 Task: Look for properties excluding land leases.
Action: Mouse moved to (498, 216)
Screenshot: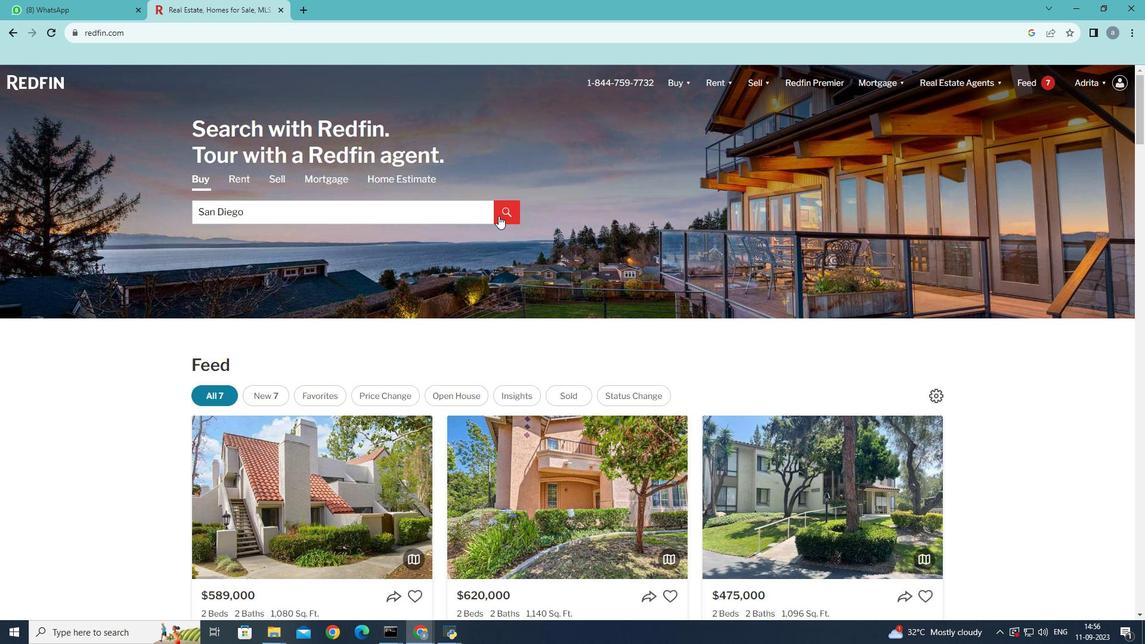 
Action: Mouse pressed left at (498, 216)
Screenshot: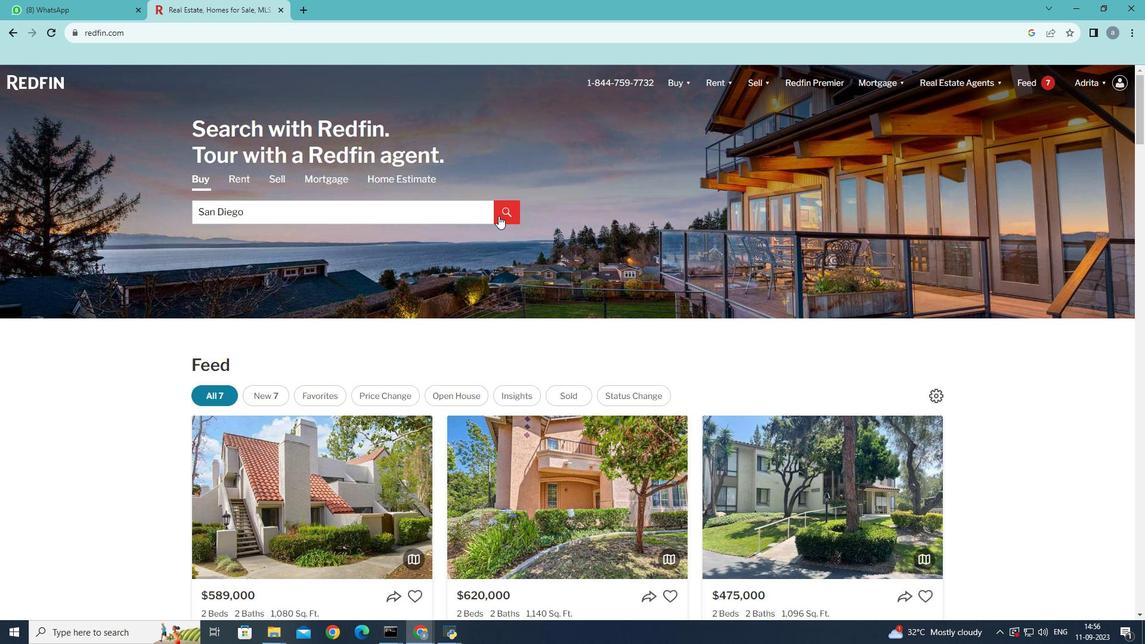 
Action: Mouse moved to (1041, 159)
Screenshot: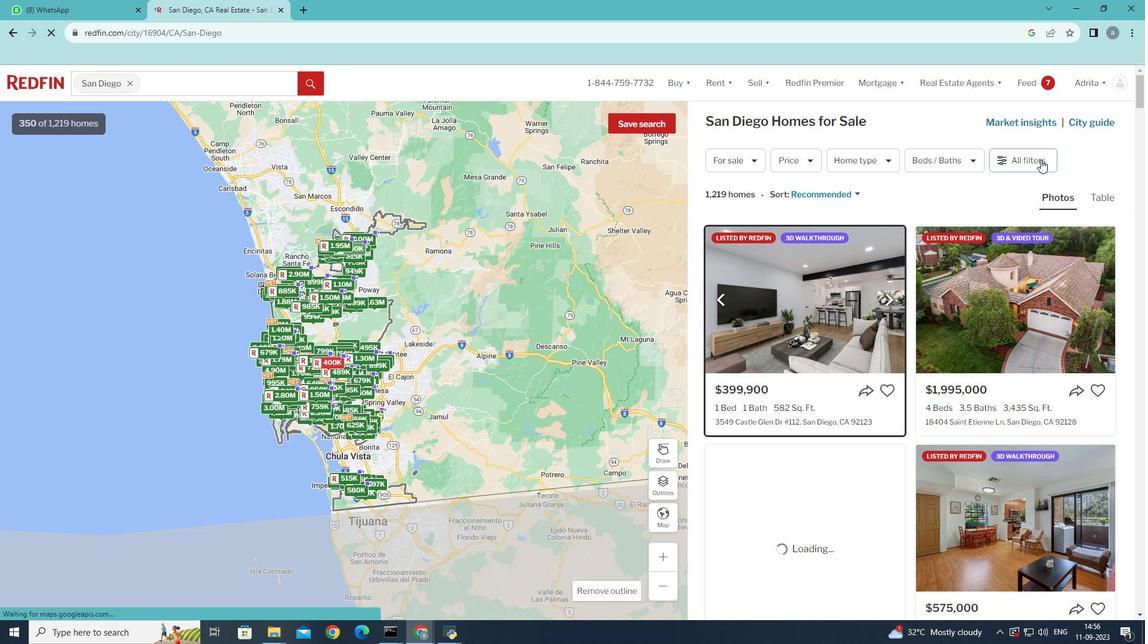 
Action: Mouse pressed left at (1041, 159)
Screenshot: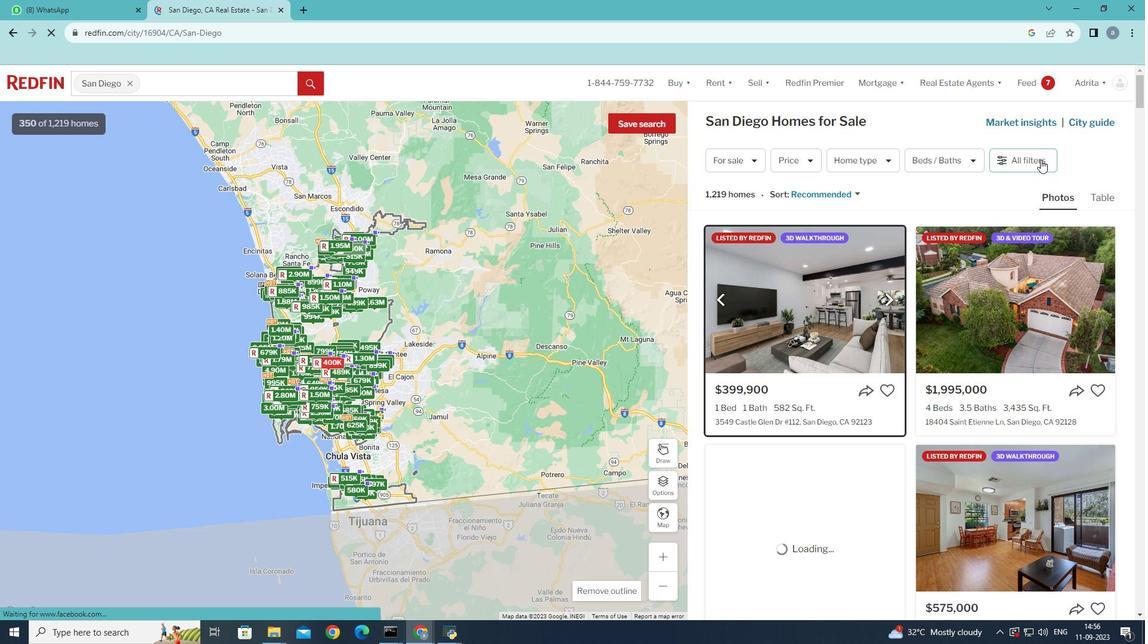 
Action: Mouse moved to (1016, 396)
Screenshot: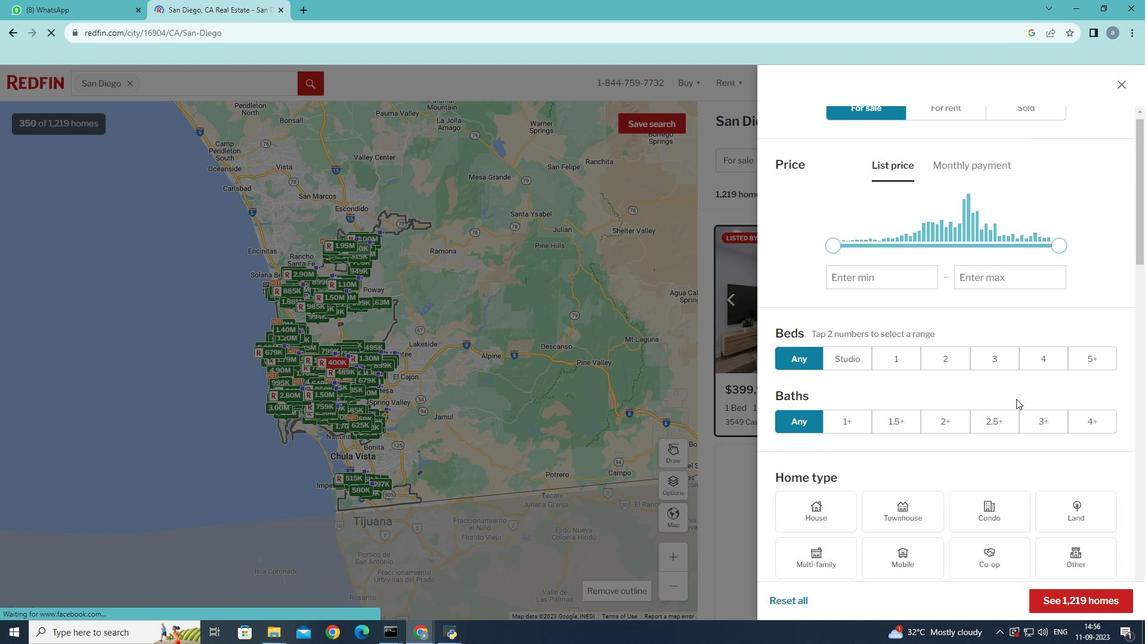 
Action: Mouse scrolled (1016, 395) with delta (0, 0)
Screenshot: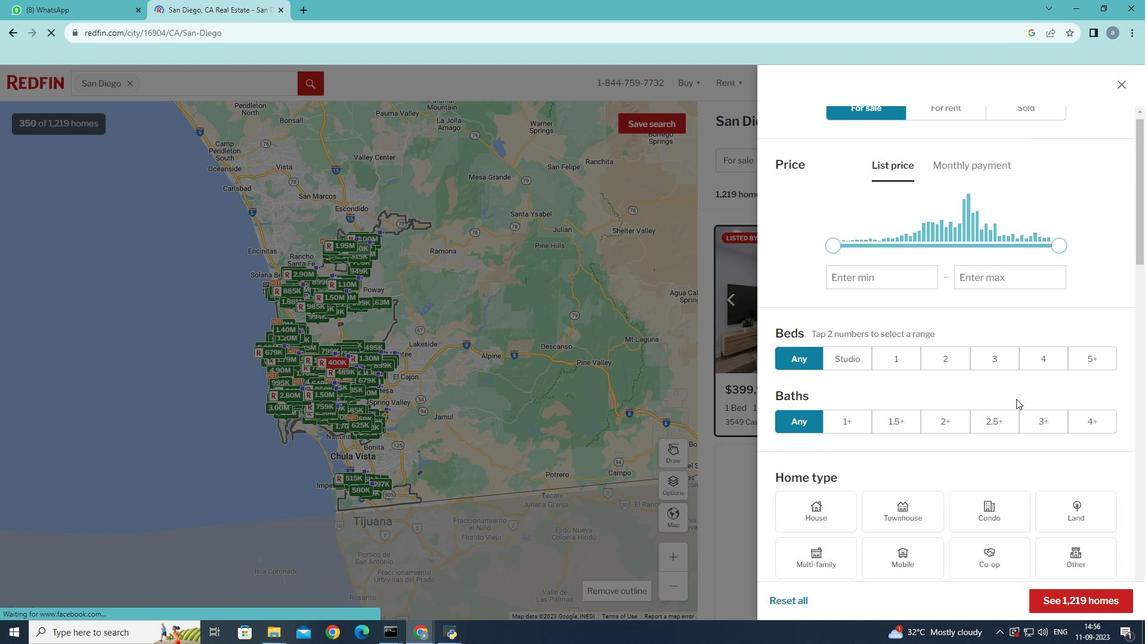 
Action: Mouse moved to (1016, 398)
Screenshot: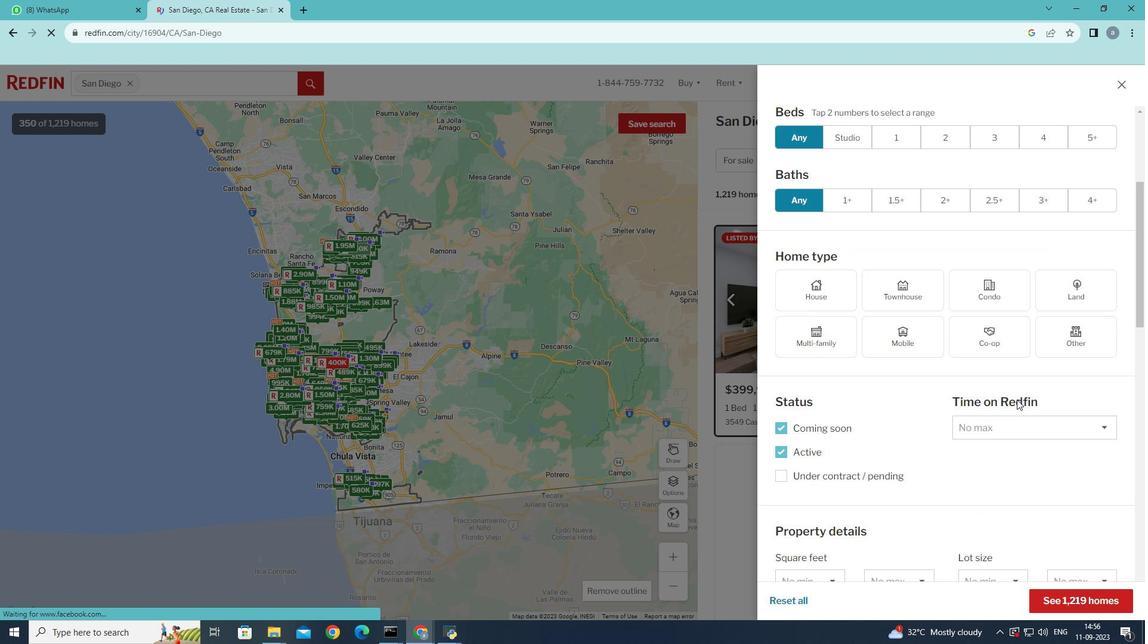 
Action: Mouse scrolled (1016, 398) with delta (0, 0)
Screenshot: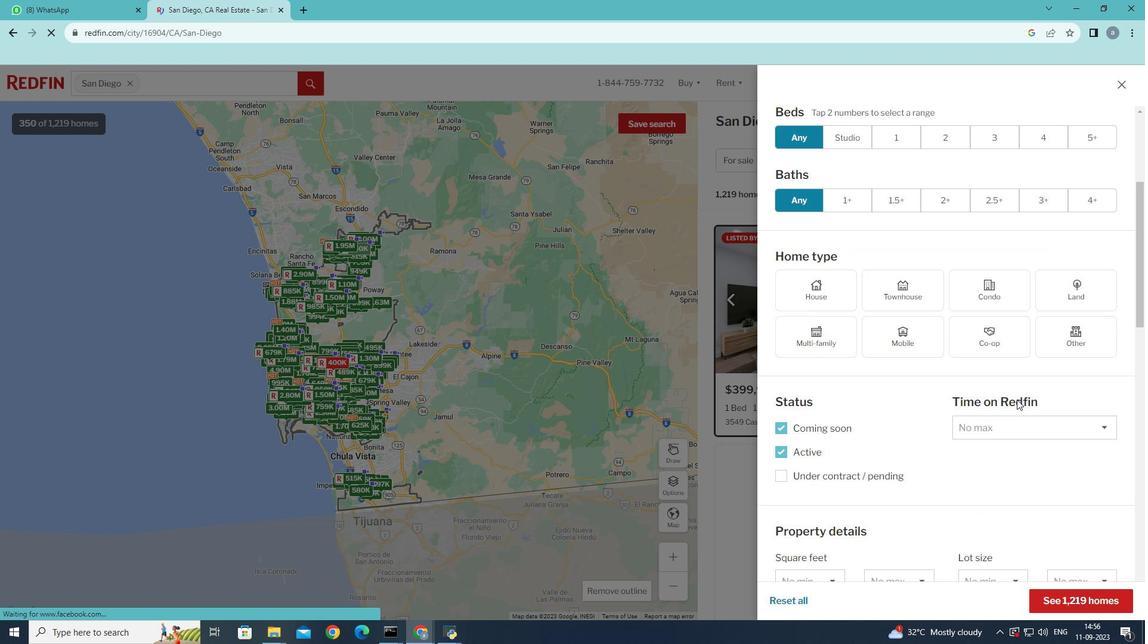 
Action: Mouse scrolled (1016, 398) with delta (0, 0)
Screenshot: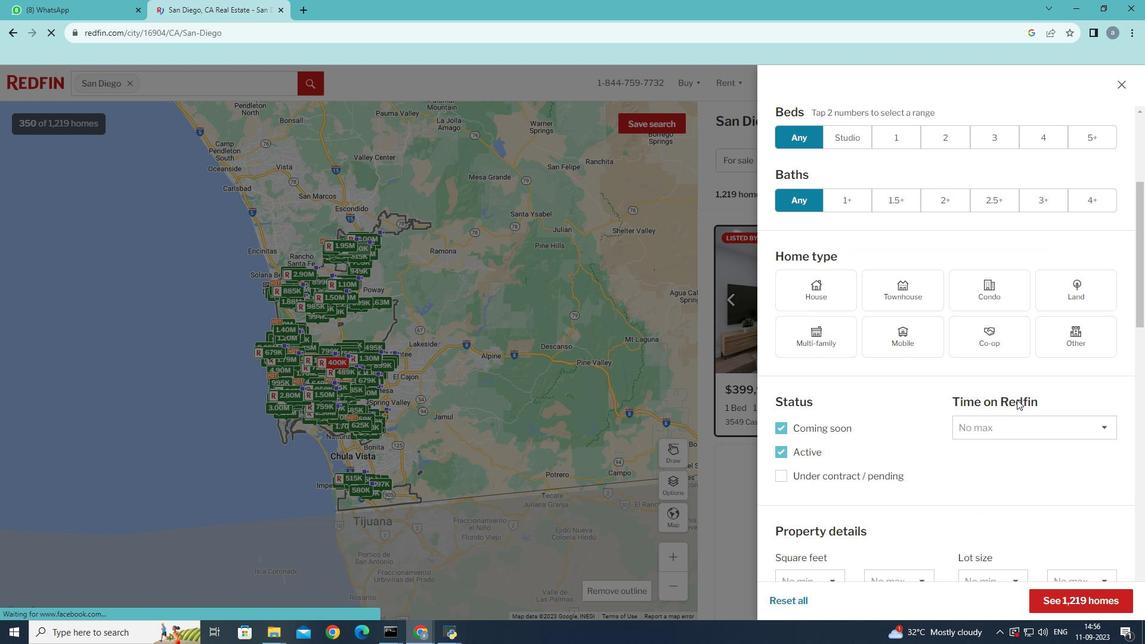 
Action: Mouse scrolled (1016, 398) with delta (0, 0)
Screenshot: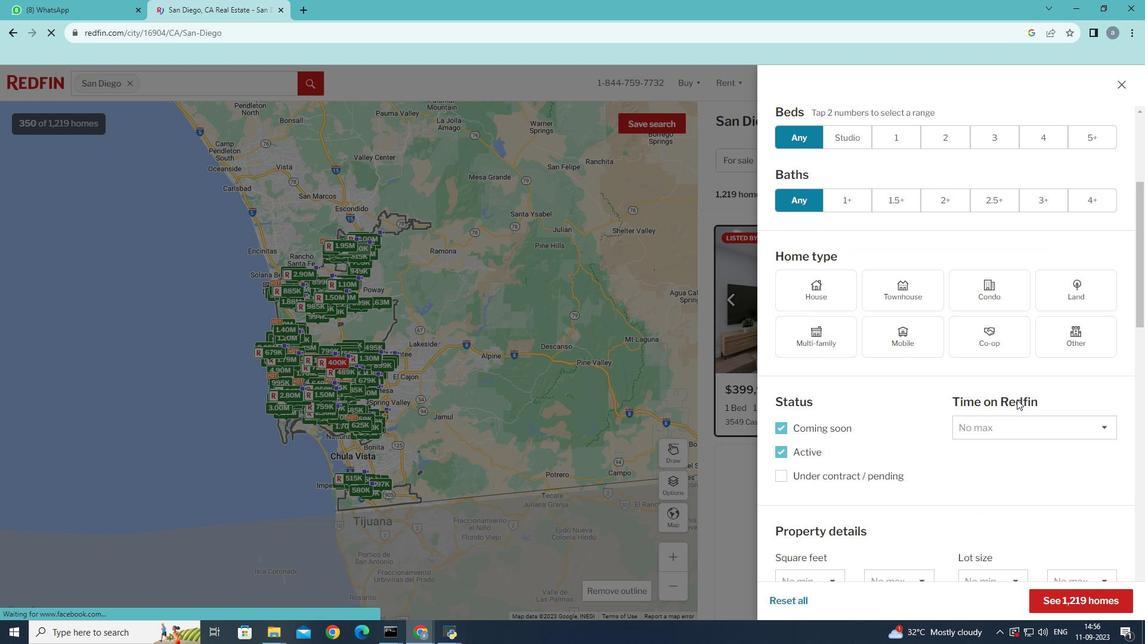 
Action: Mouse moved to (1018, 399)
Screenshot: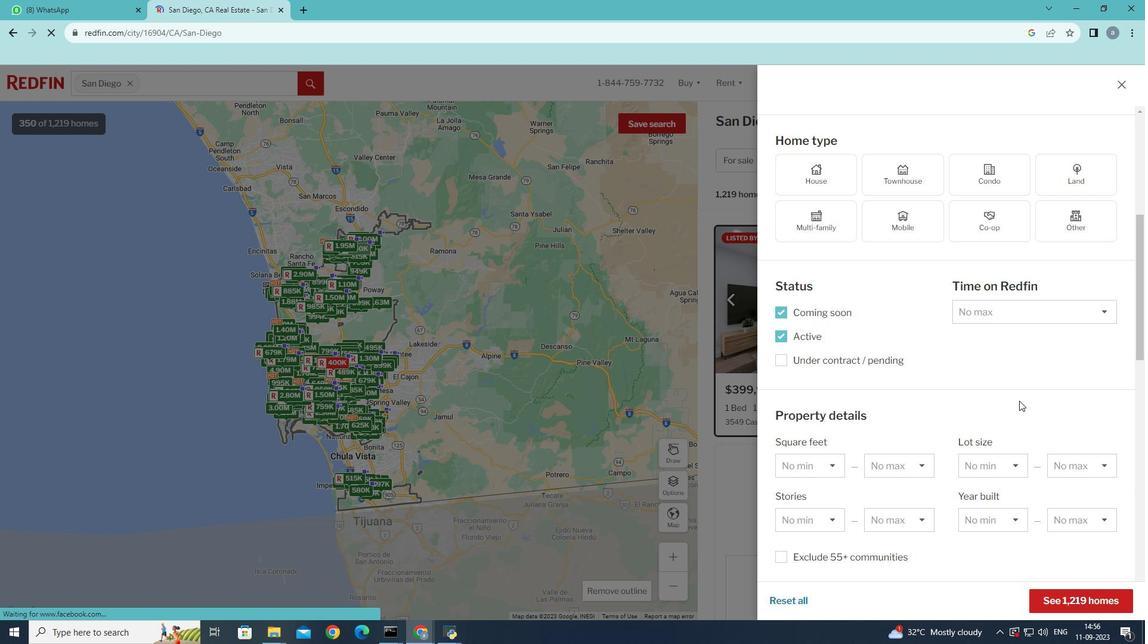 
Action: Mouse scrolled (1018, 399) with delta (0, 0)
Screenshot: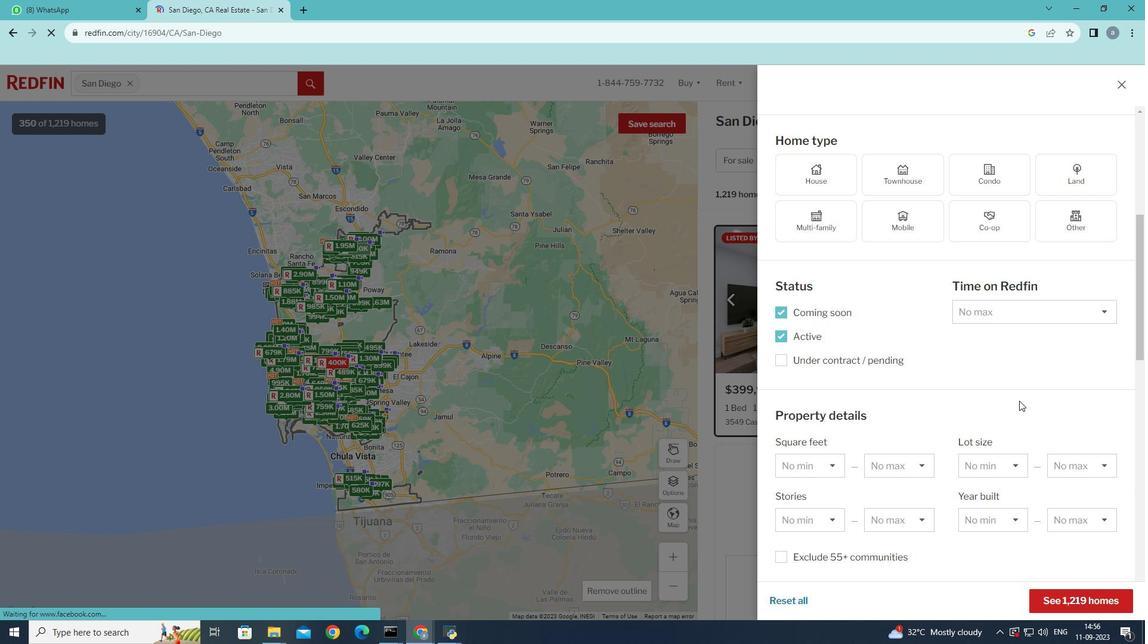 
Action: Mouse moved to (1018, 401)
Screenshot: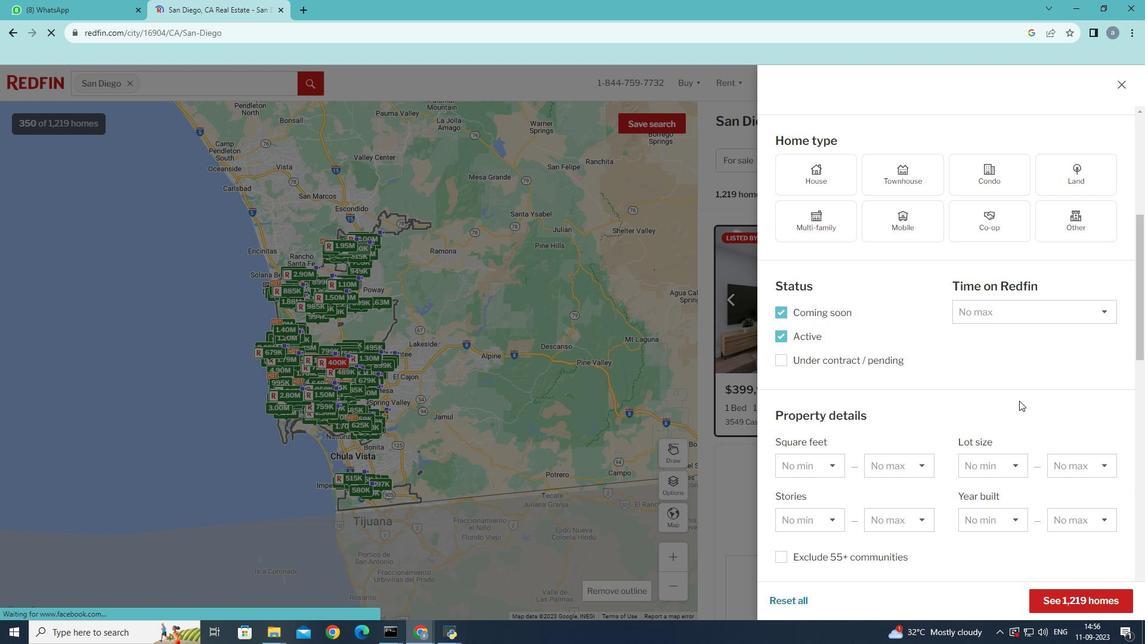 
Action: Mouse scrolled (1018, 400) with delta (0, 0)
Screenshot: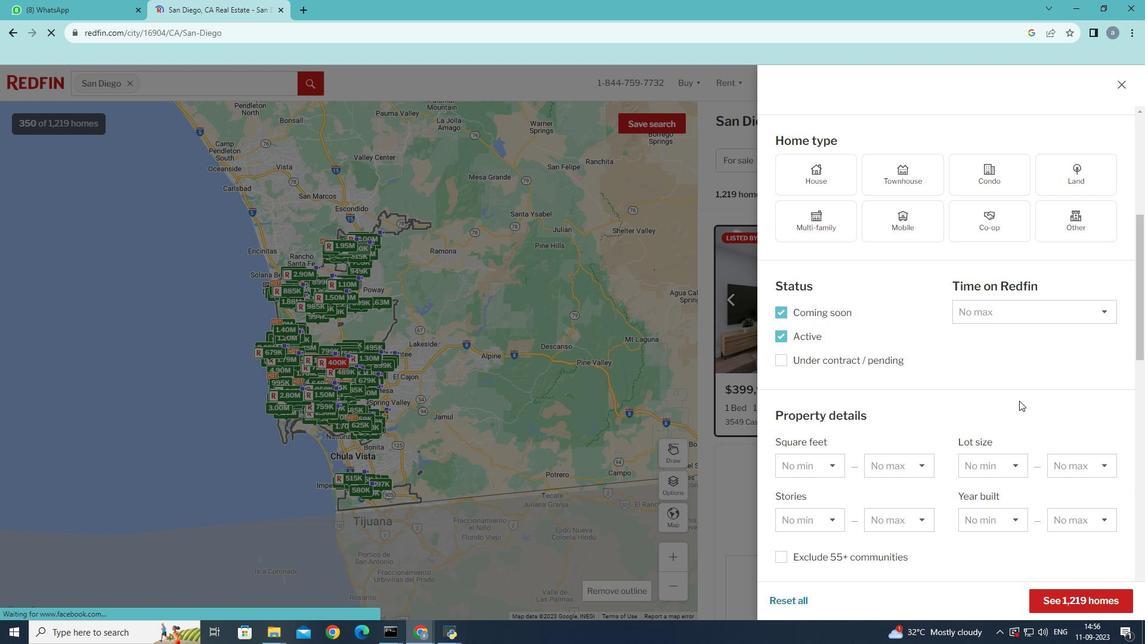 
Action: Mouse moved to (1019, 401)
Screenshot: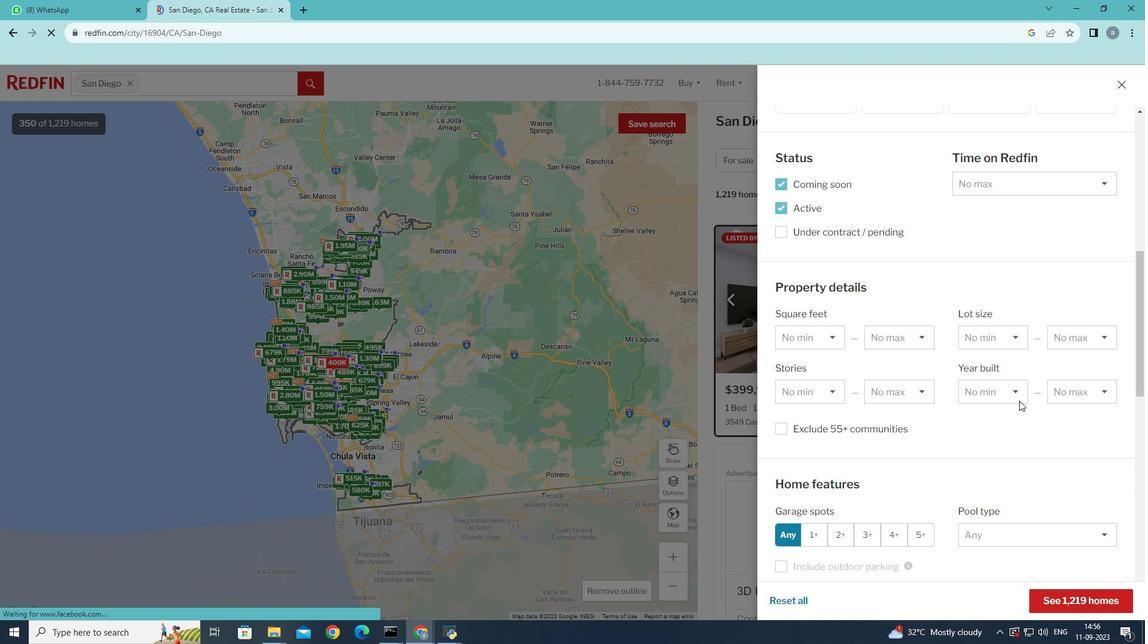 
Action: Mouse scrolled (1019, 400) with delta (0, 0)
Screenshot: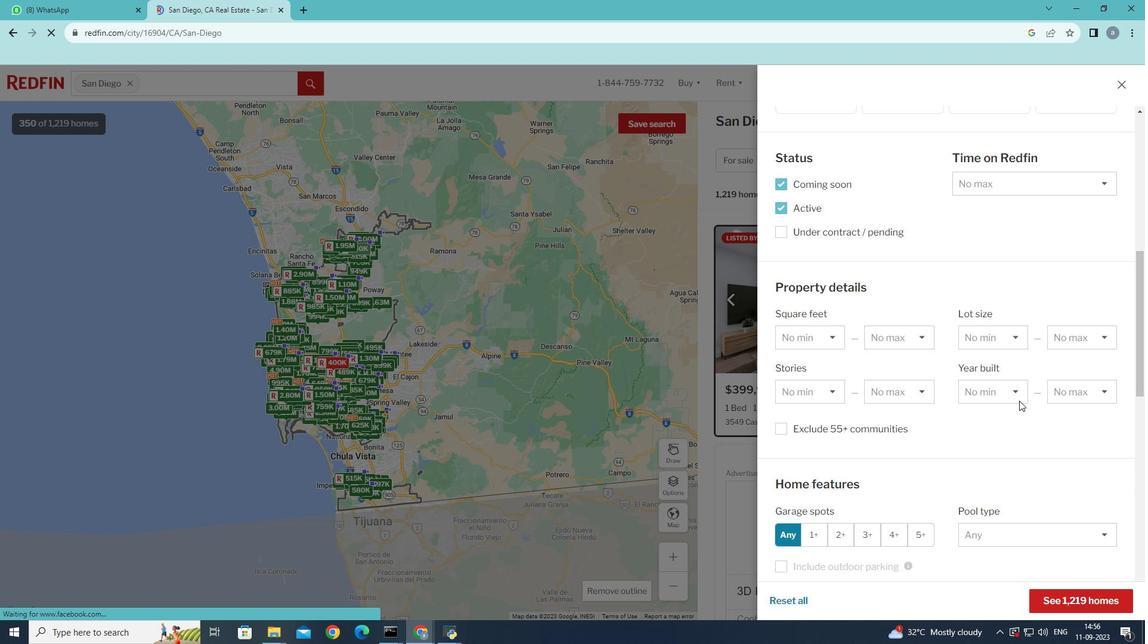 
Action: Mouse scrolled (1019, 400) with delta (0, 0)
Screenshot: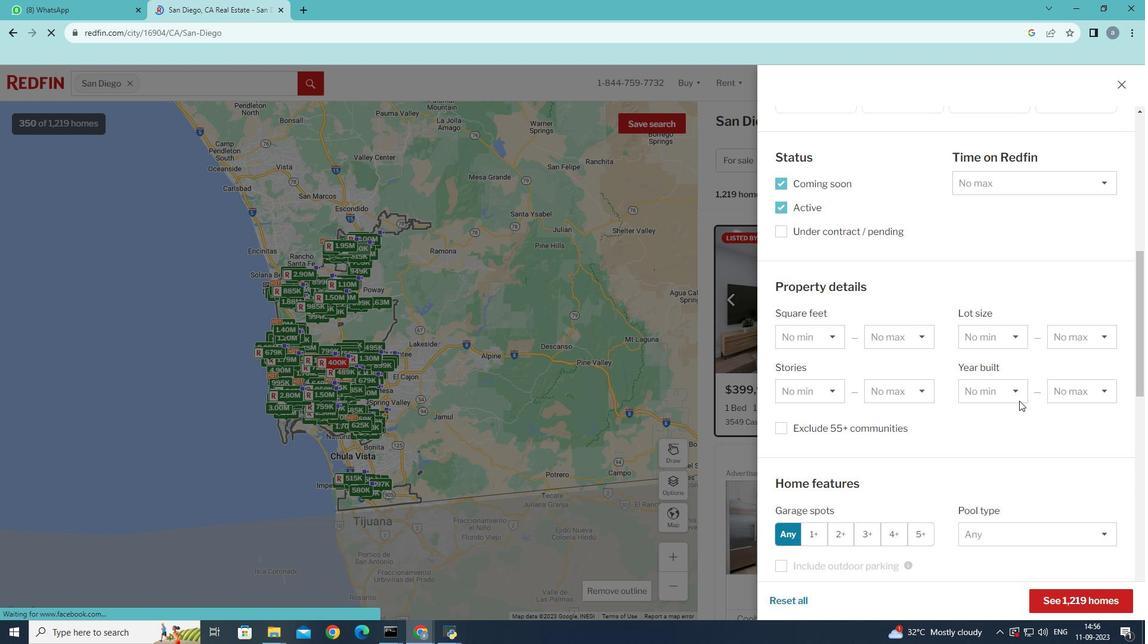 
Action: Mouse moved to (966, 451)
Screenshot: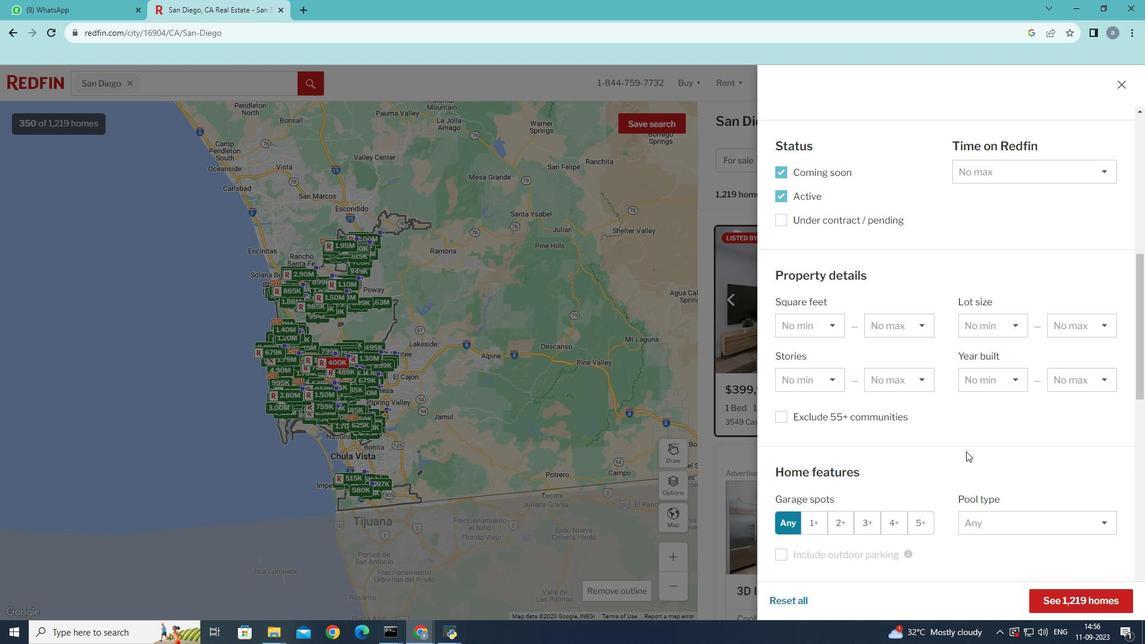 
Action: Mouse scrolled (966, 451) with delta (0, 0)
Screenshot: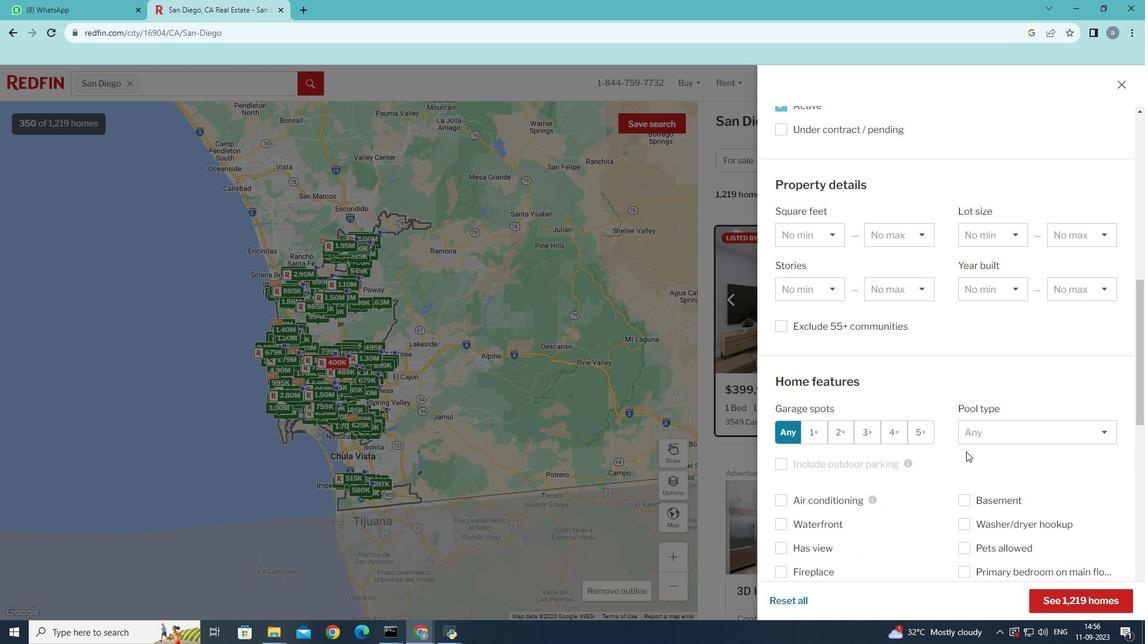 
Action: Mouse scrolled (966, 451) with delta (0, 0)
Screenshot: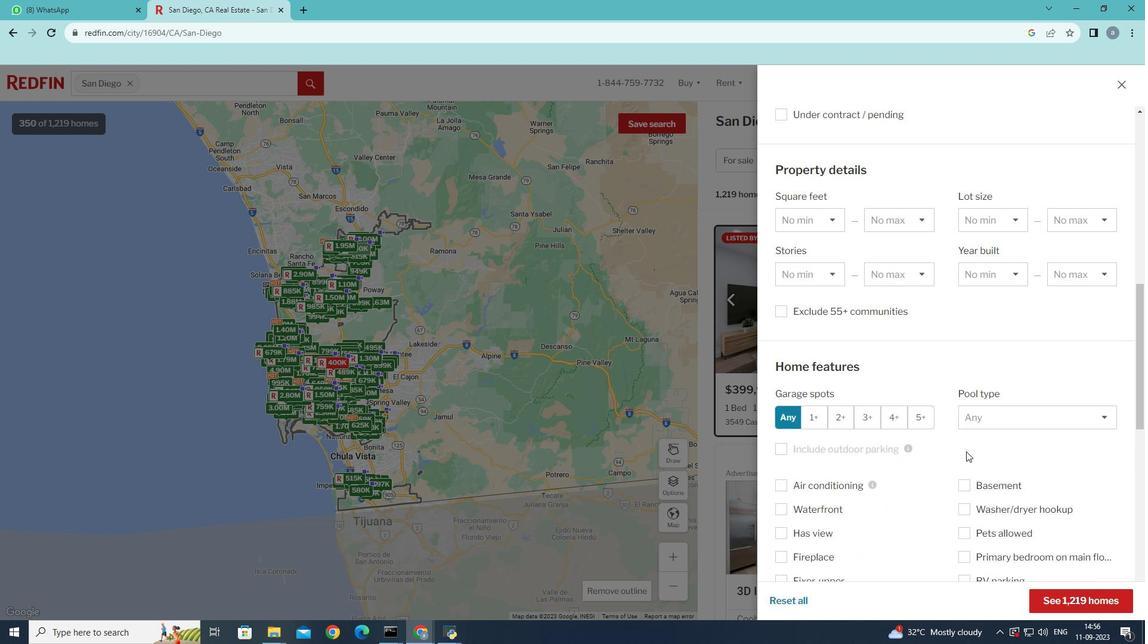 
Action: Mouse moved to (964, 452)
Screenshot: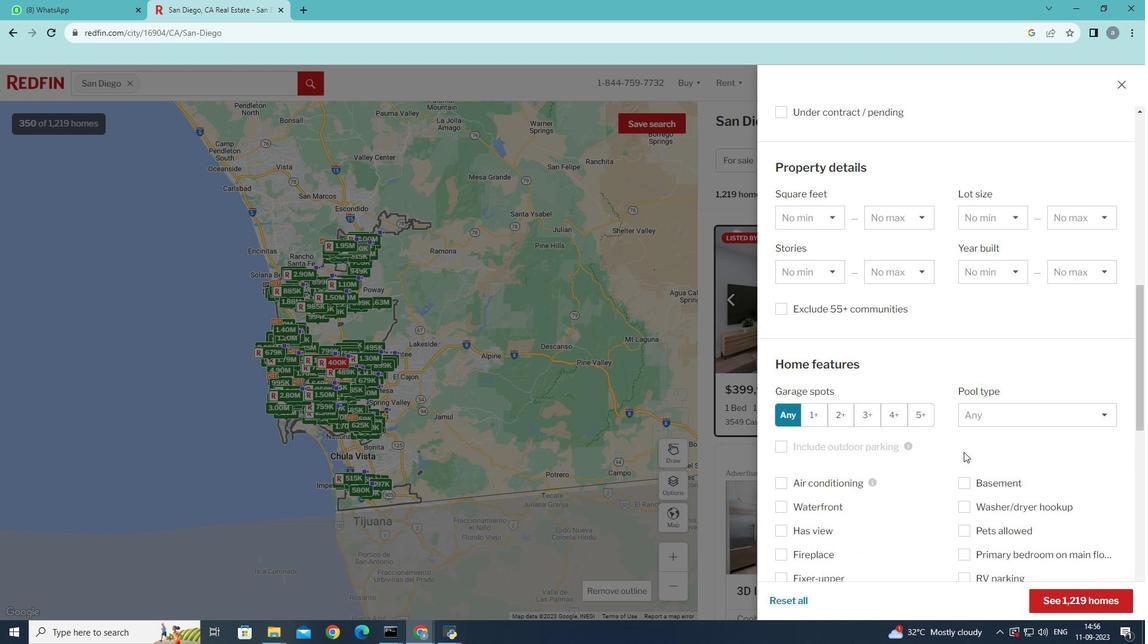 
Action: Mouse scrolled (964, 451) with delta (0, 0)
Screenshot: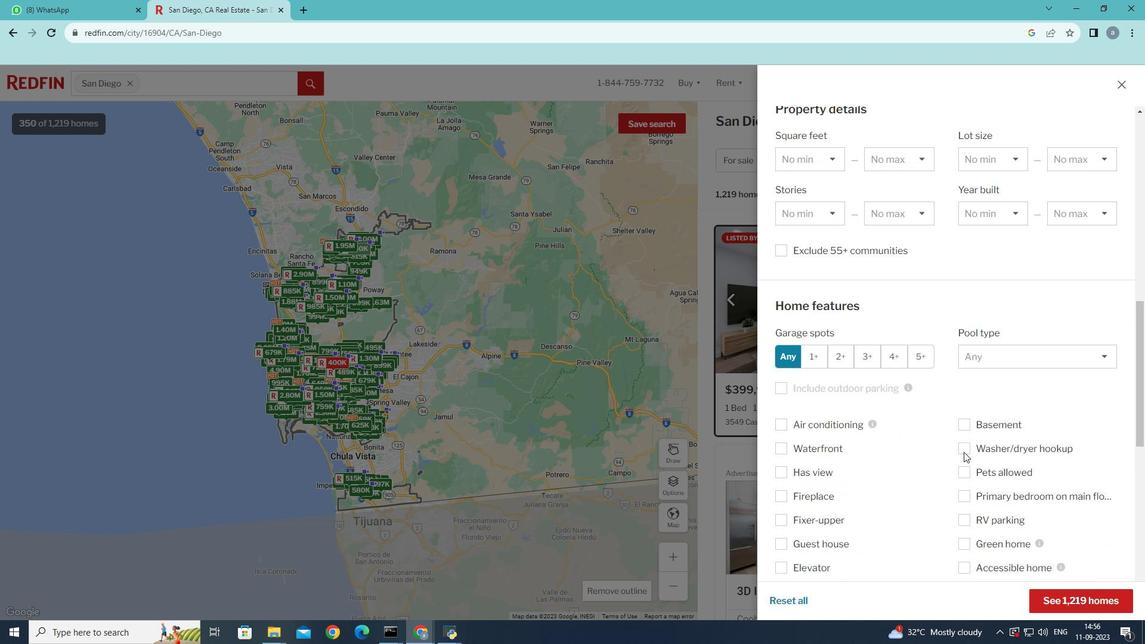 
Action: Mouse scrolled (964, 451) with delta (0, 0)
Screenshot: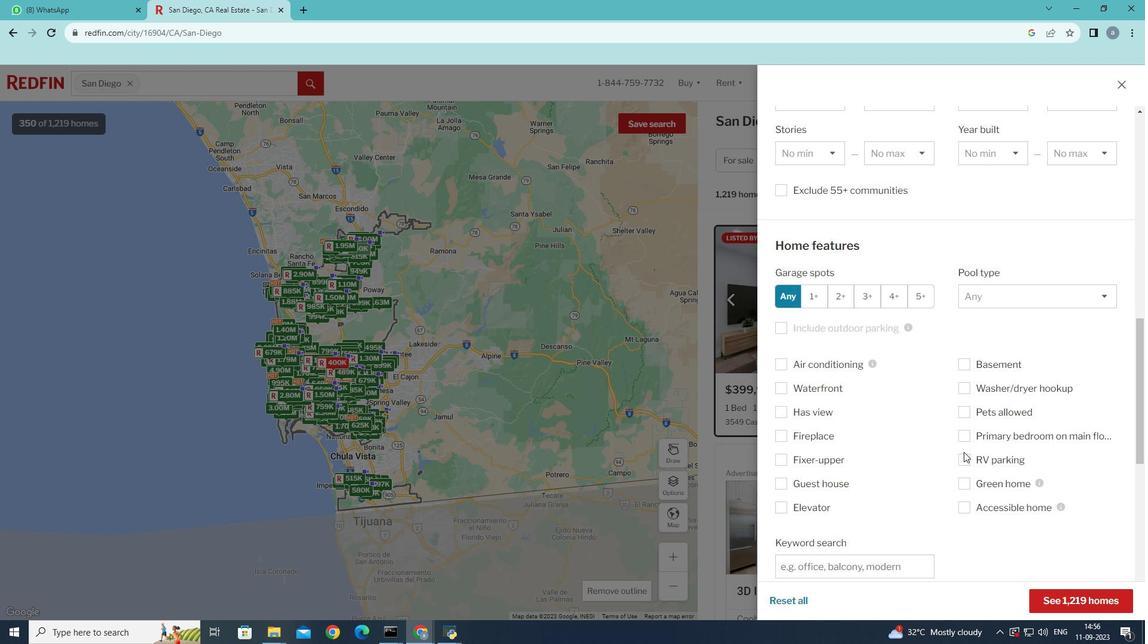 
Action: Mouse scrolled (964, 452) with delta (0, 0)
Screenshot: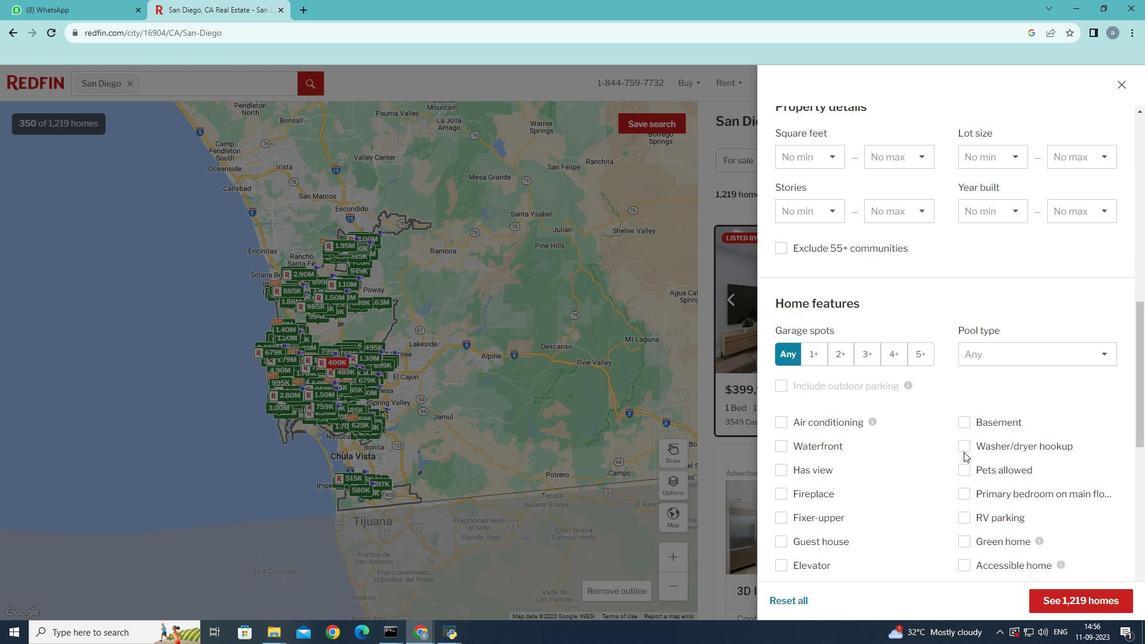 
Action: Mouse scrolled (964, 451) with delta (0, 0)
Screenshot: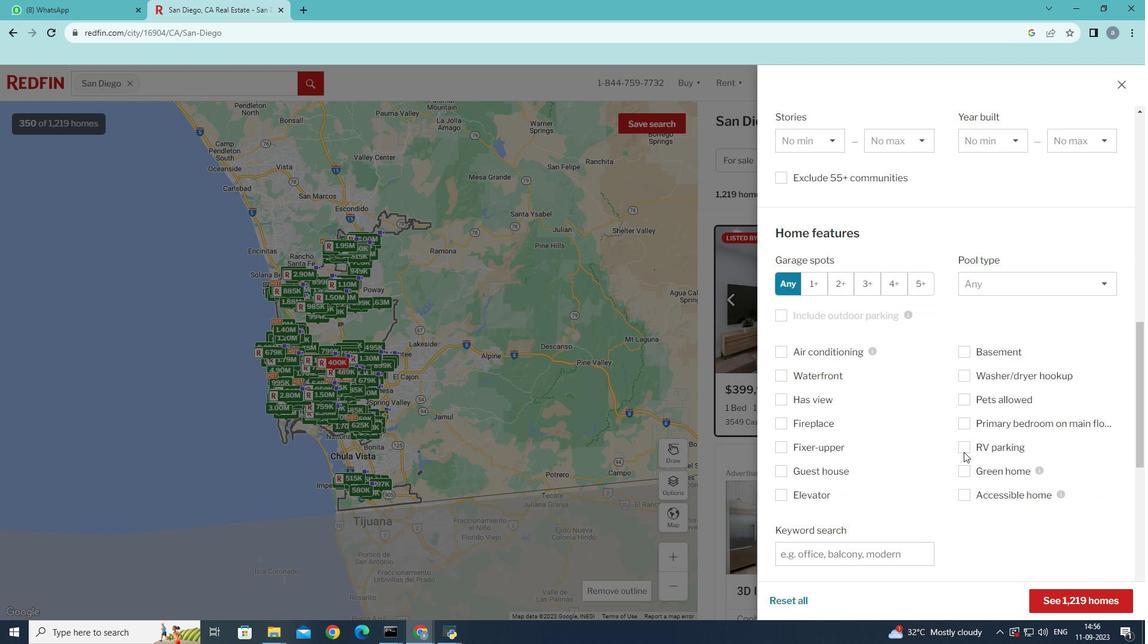 
Action: Mouse scrolled (964, 451) with delta (0, 0)
Screenshot: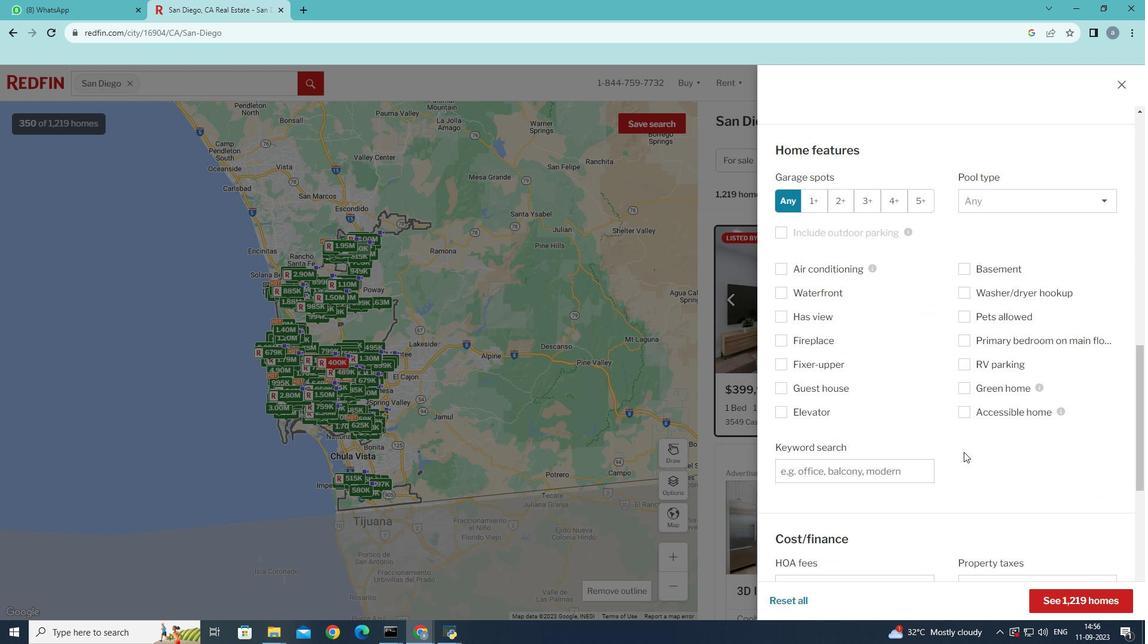 
Action: Mouse scrolled (964, 451) with delta (0, 0)
Screenshot: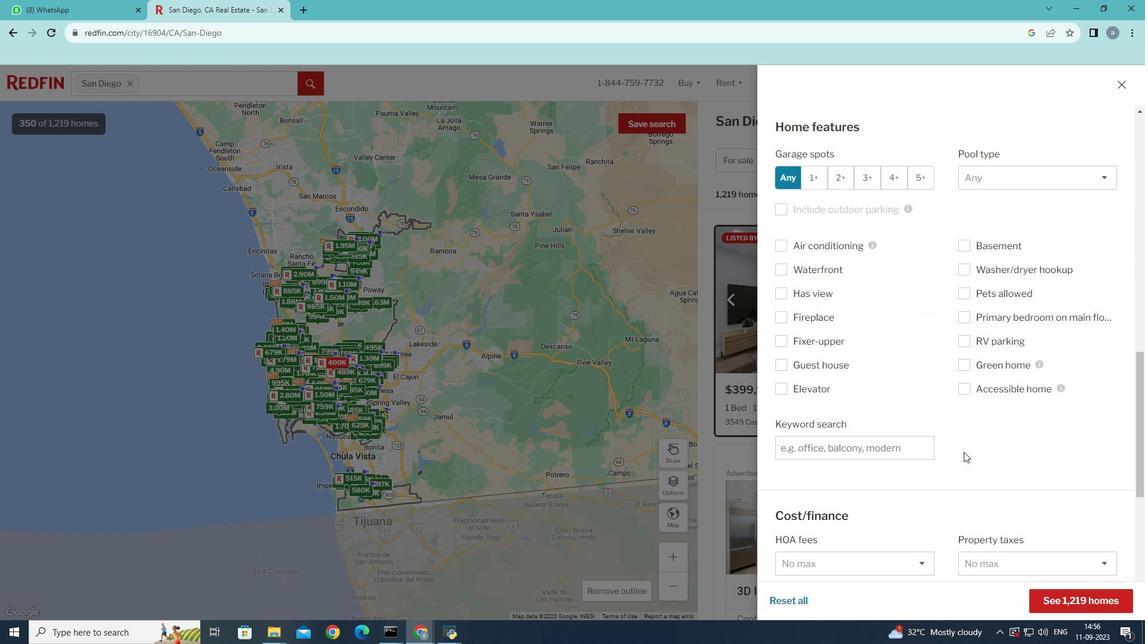 
Action: Mouse scrolled (964, 452) with delta (0, 0)
Screenshot: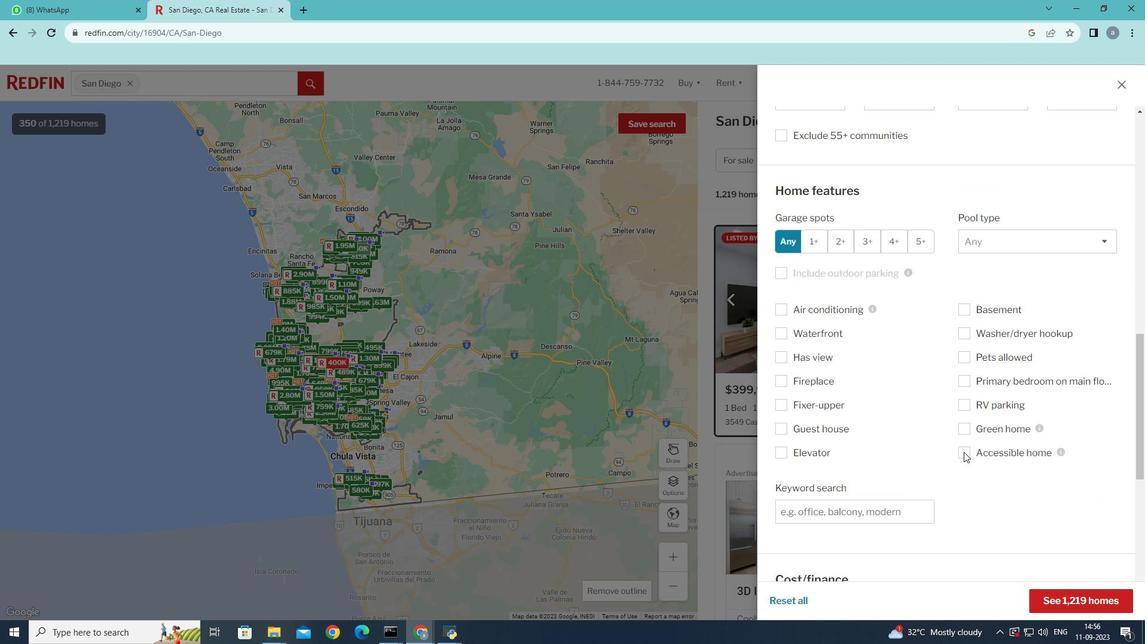 
Action: Mouse scrolled (964, 452) with delta (0, 0)
Screenshot: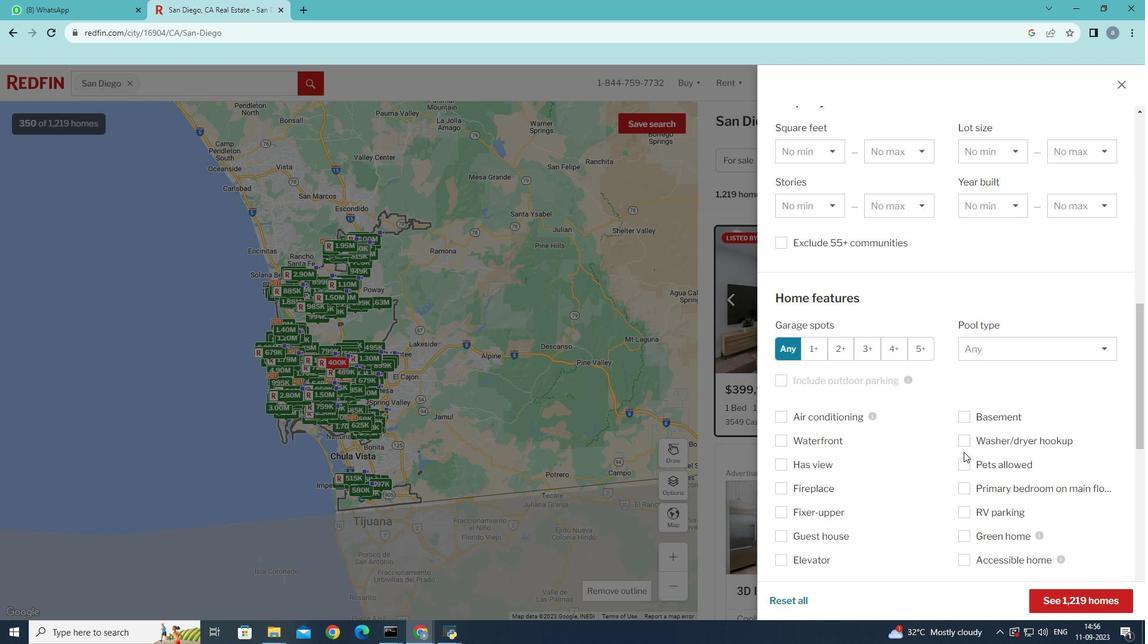 
Action: Mouse scrolled (964, 452) with delta (0, 0)
Screenshot: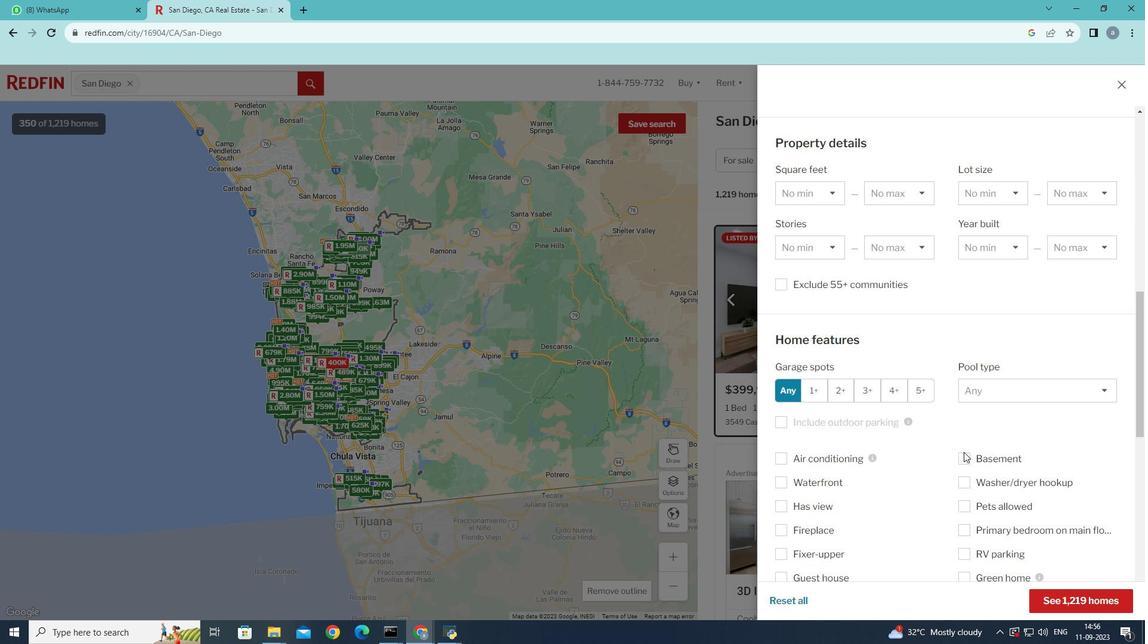 
Action: Mouse scrolled (964, 452) with delta (0, 0)
Screenshot: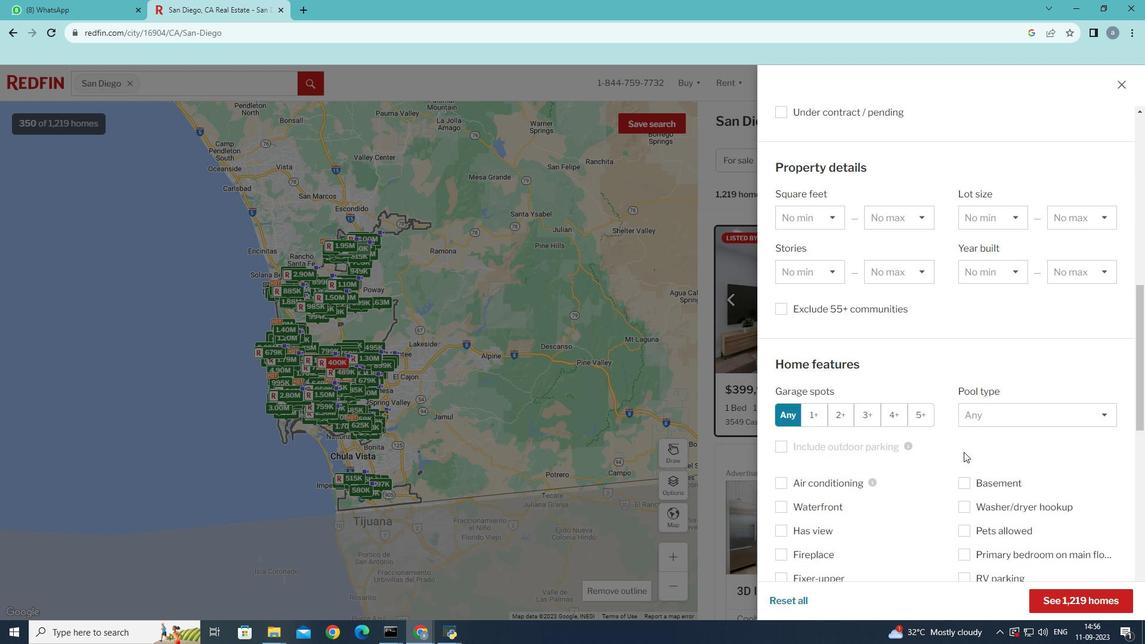 
Action: Mouse scrolled (964, 452) with delta (0, 0)
Screenshot: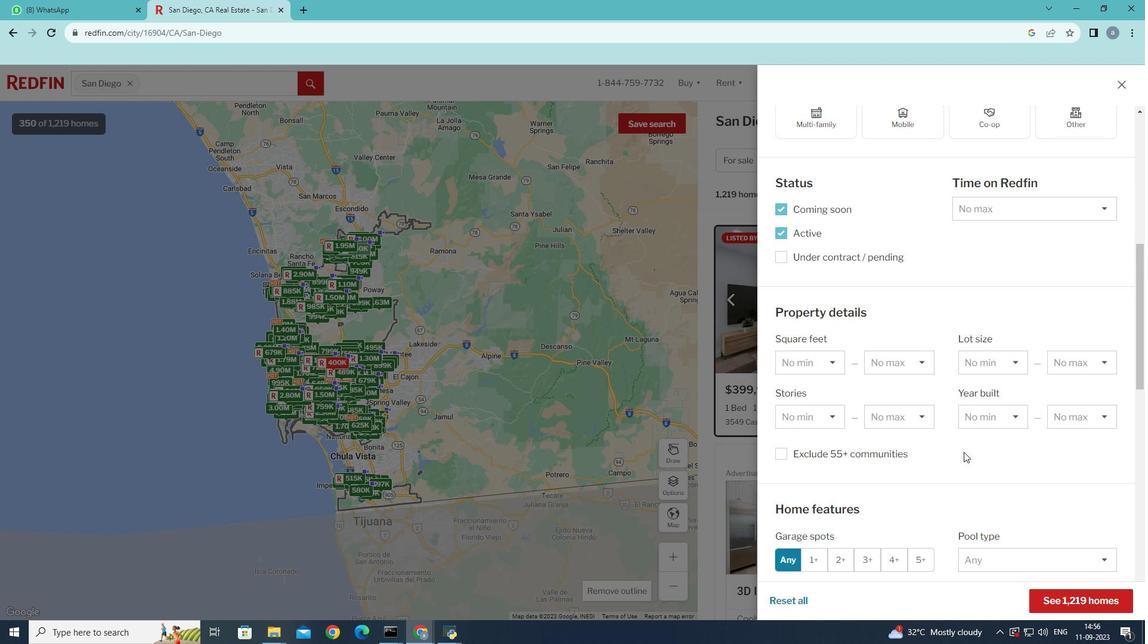 
Action: Mouse scrolled (964, 452) with delta (0, 0)
Screenshot: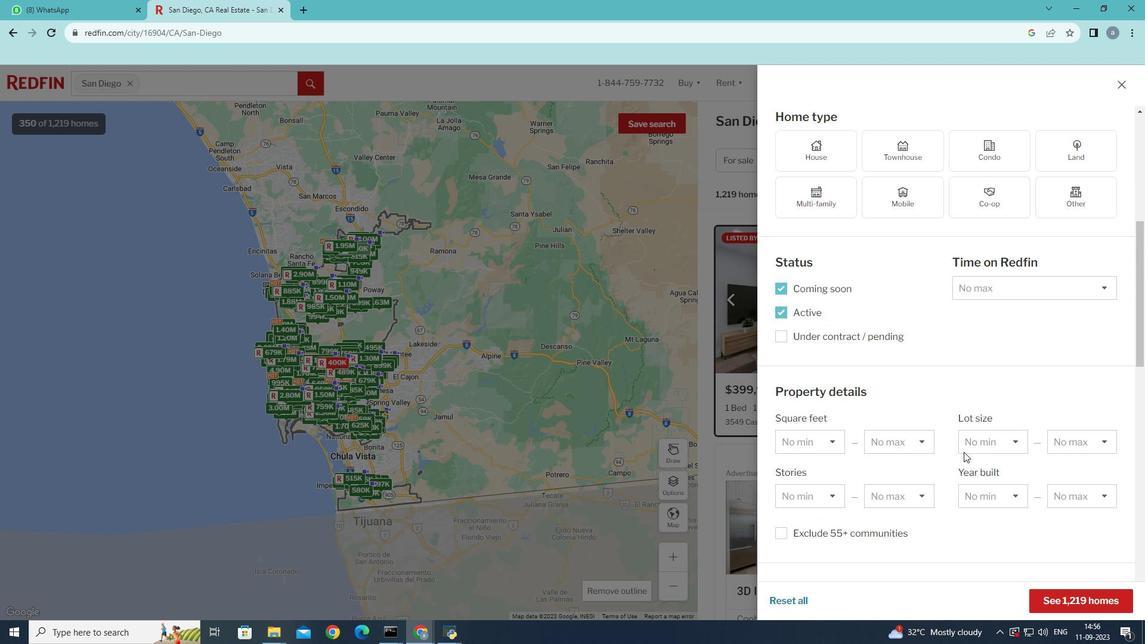 
Action: Mouse scrolled (964, 452) with delta (0, 0)
Screenshot: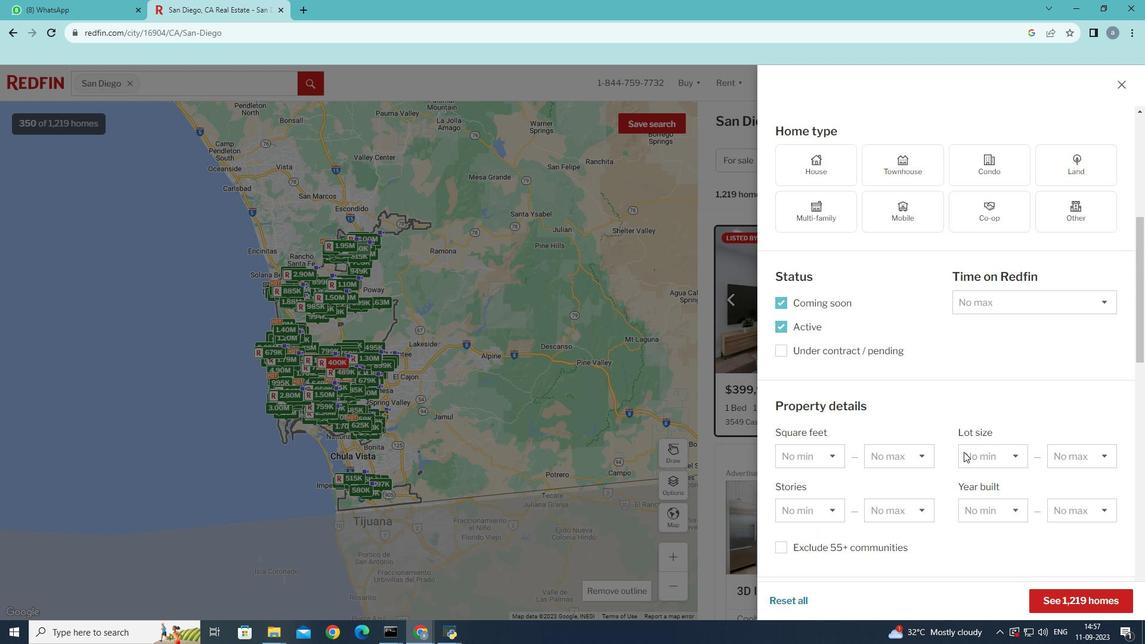 
Action: Mouse scrolled (964, 452) with delta (0, 0)
Screenshot: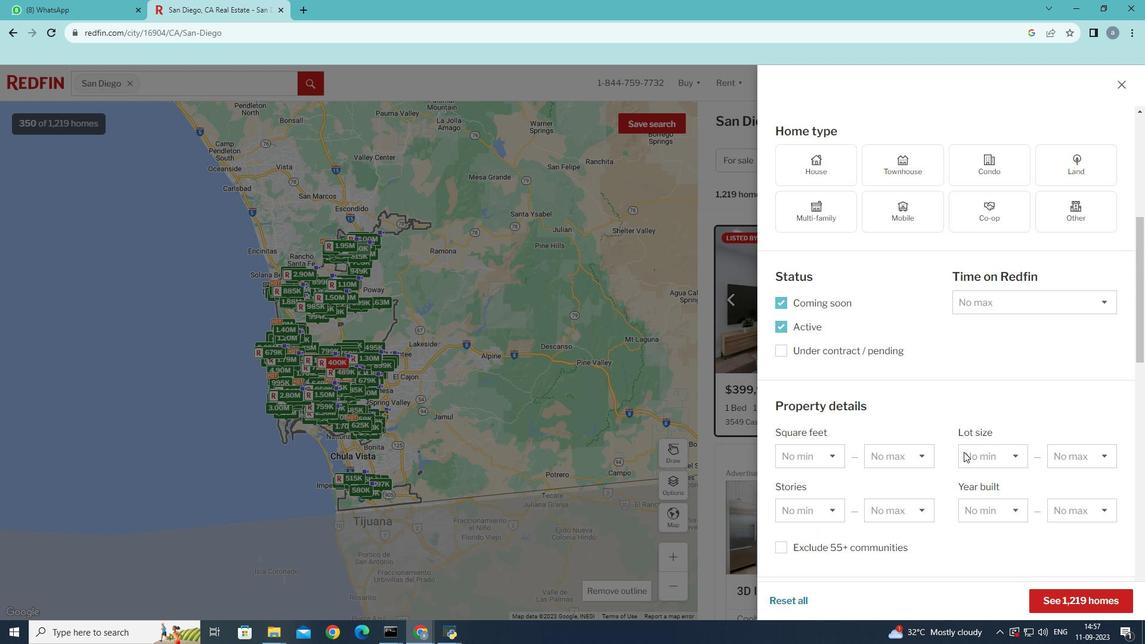 
Action: Mouse scrolled (964, 451) with delta (0, 0)
Screenshot: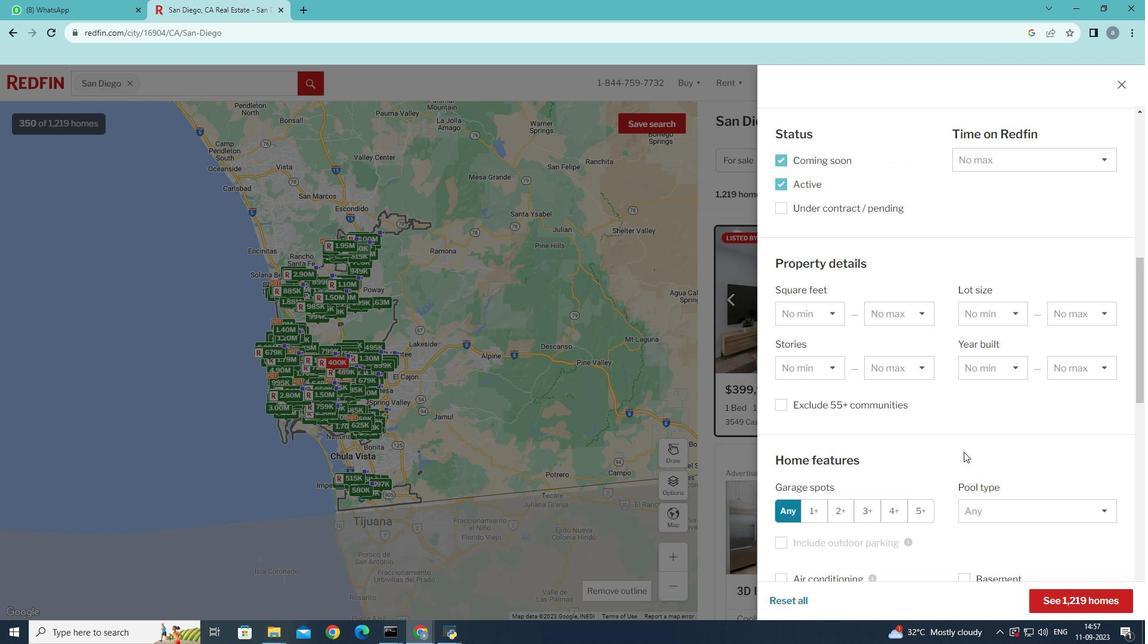 
Action: Mouse scrolled (964, 451) with delta (0, 0)
Screenshot: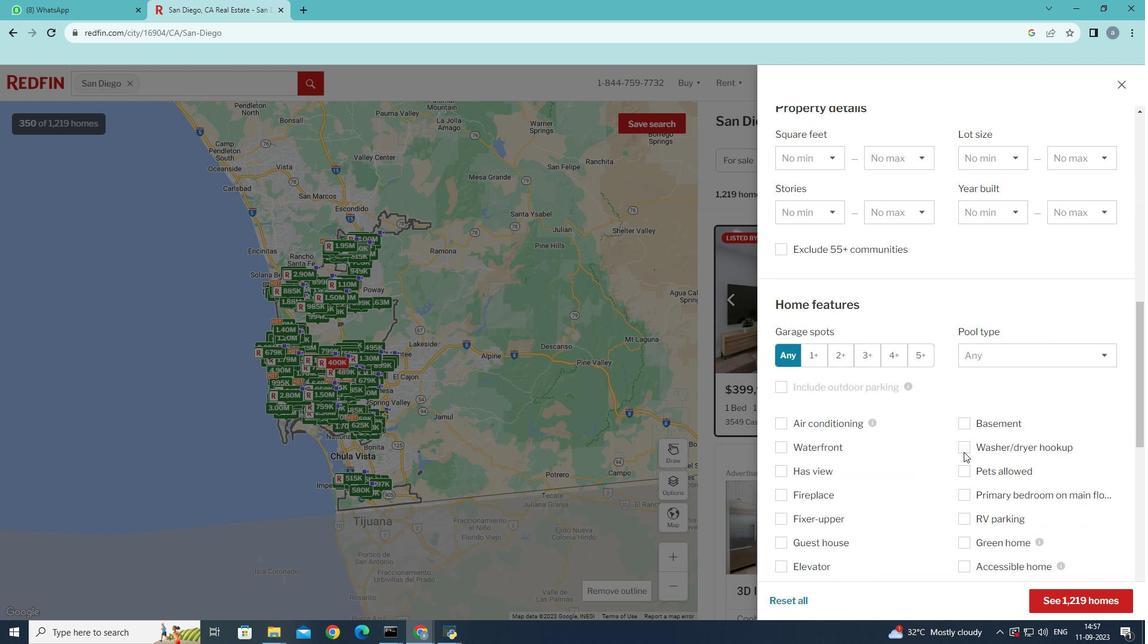 
Action: Mouse scrolled (964, 451) with delta (0, 0)
Screenshot: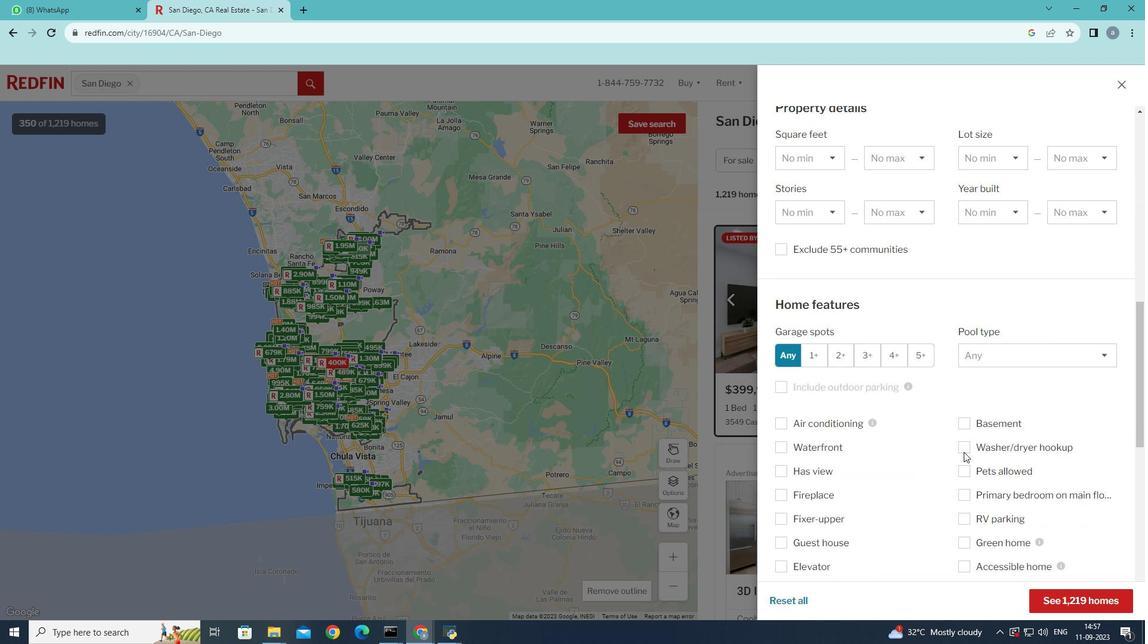 
Action: Mouse scrolled (964, 451) with delta (0, 0)
Screenshot: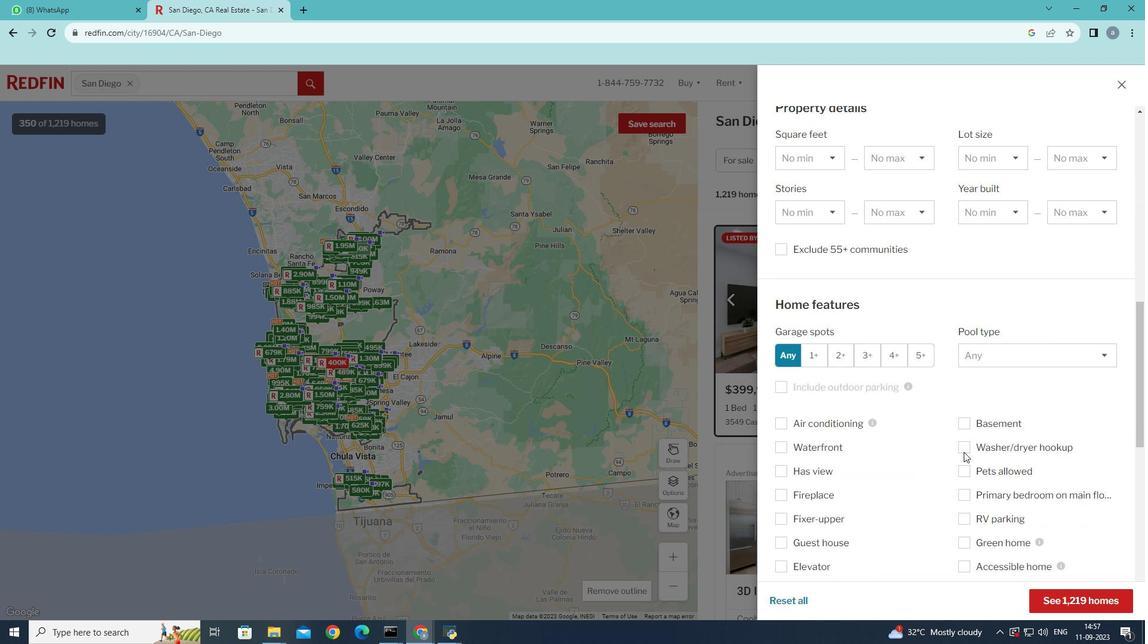 
Action: Mouse scrolled (964, 451) with delta (0, 0)
Screenshot: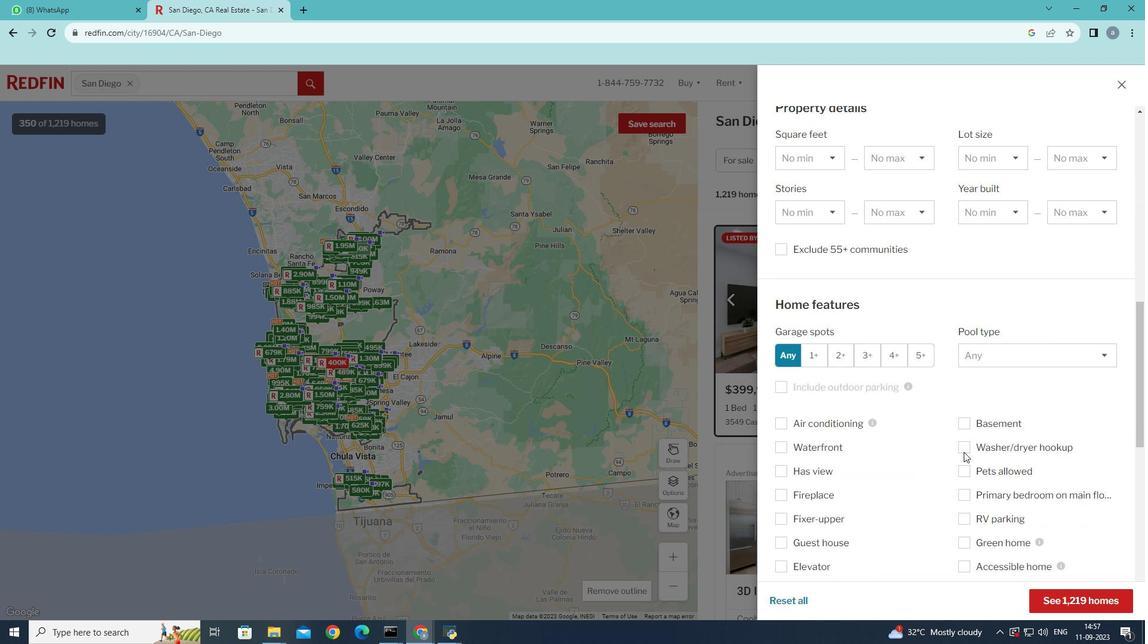 
Action: Mouse scrolled (964, 451) with delta (0, 0)
Screenshot: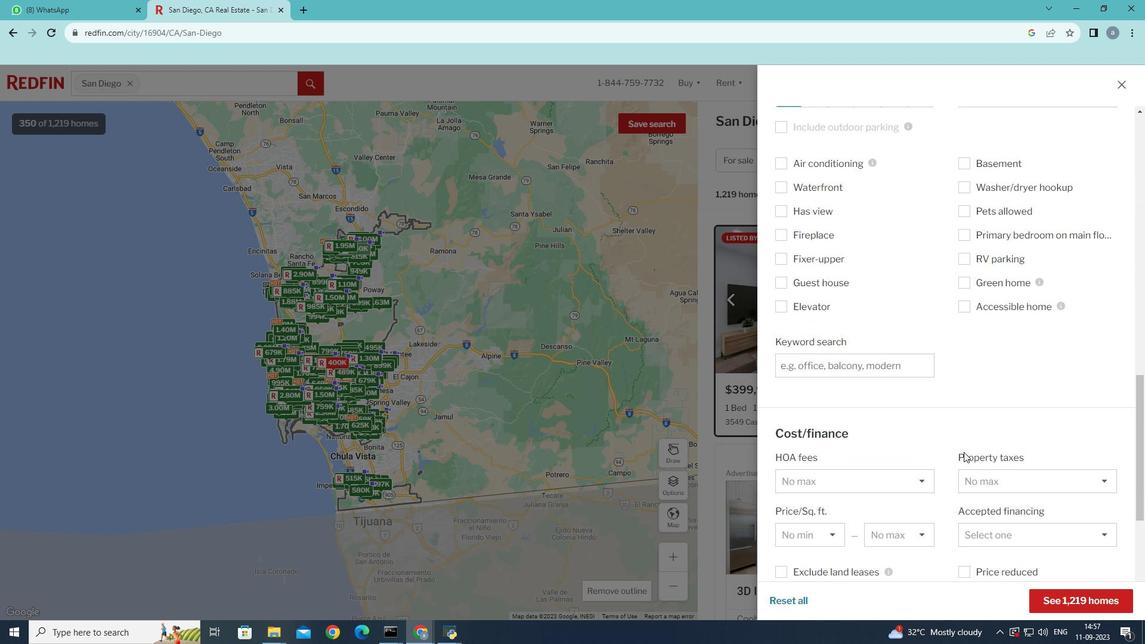 
Action: Mouse scrolled (964, 451) with delta (0, 0)
Screenshot: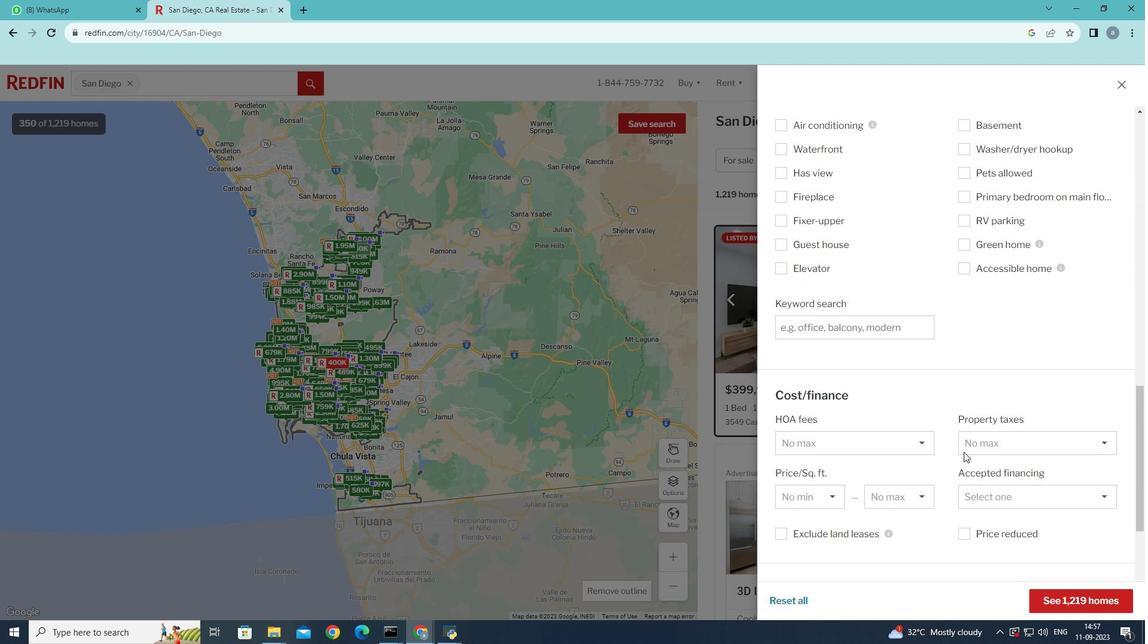 
Action: Mouse scrolled (964, 451) with delta (0, 0)
Screenshot: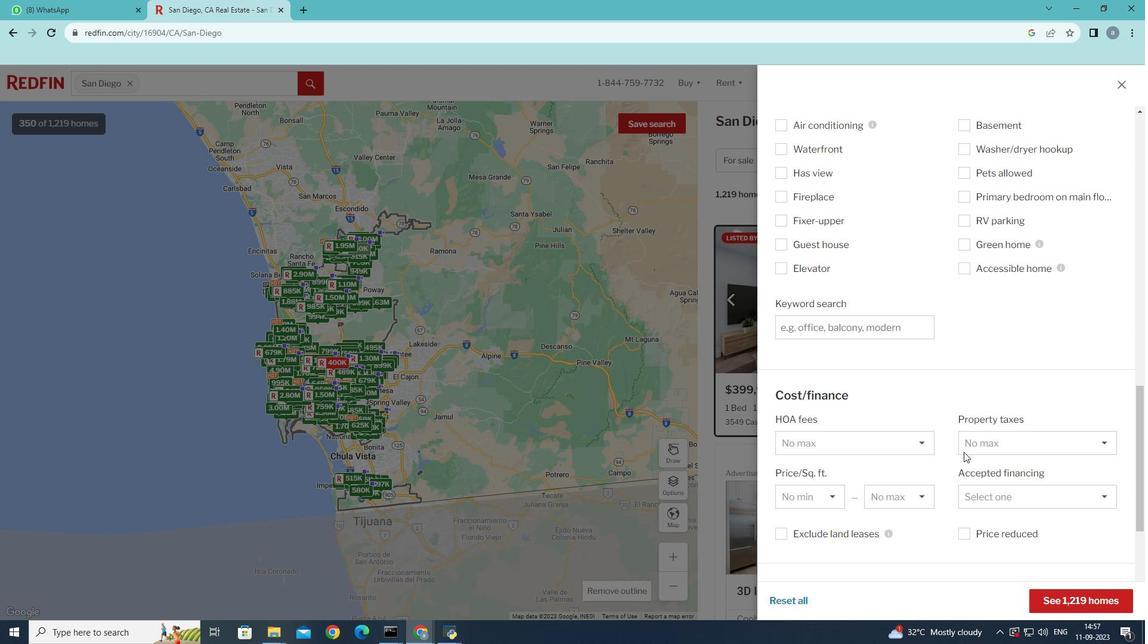 
Action: Mouse scrolled (964, 451) with delta (0, 0)
Screenshot: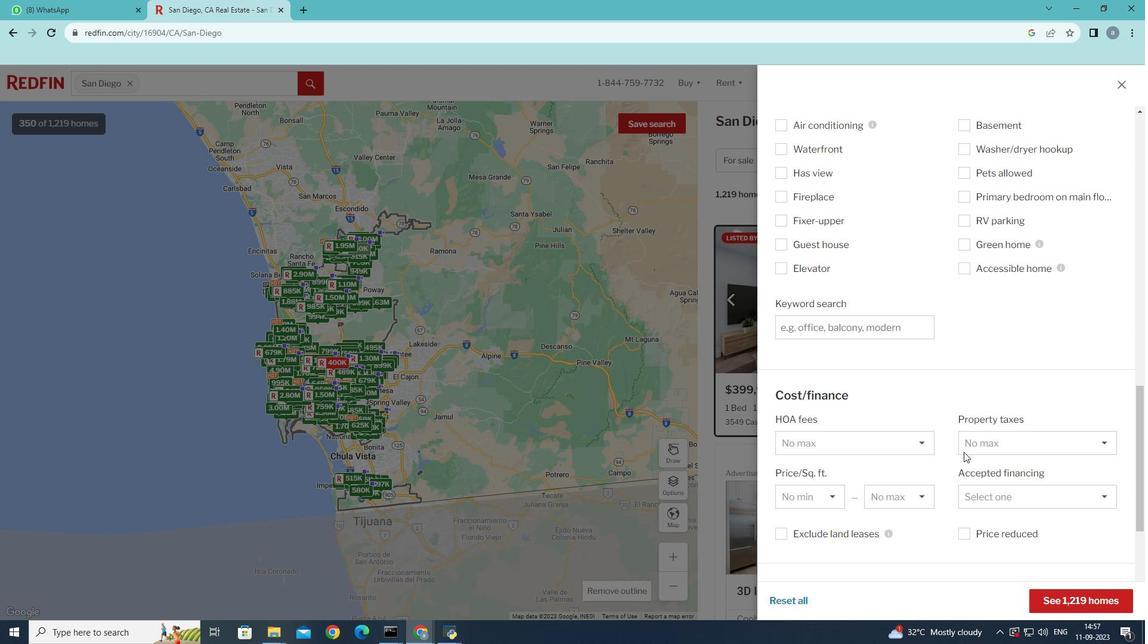 
Action: Mouse scrolled (964, 451) with delta (0, 0)
Screenshot: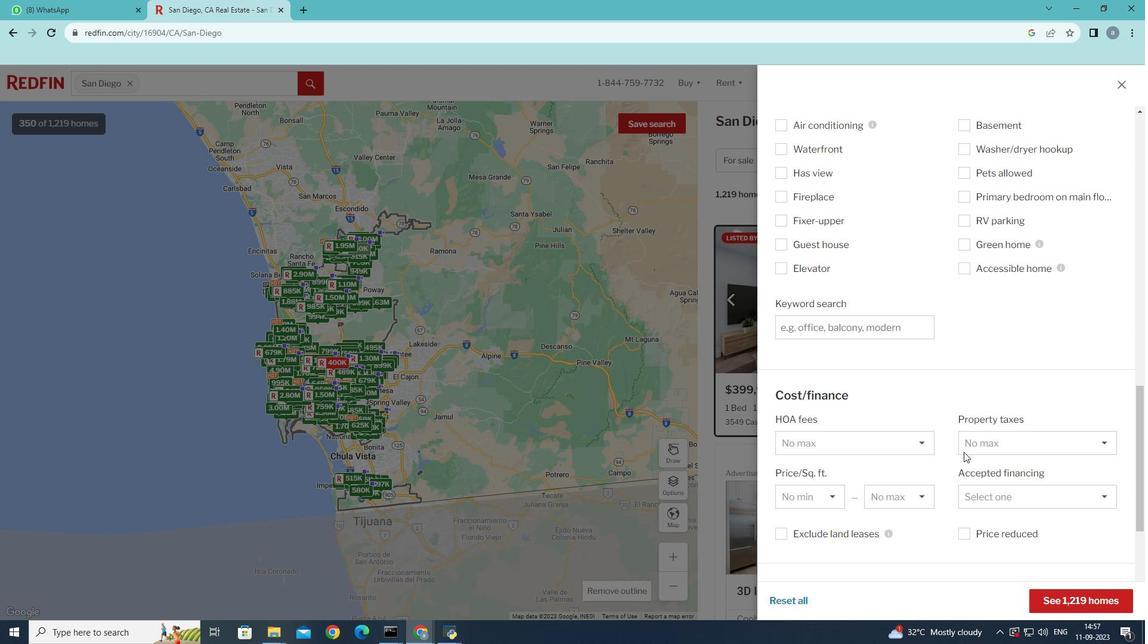 
Action: Mouse scrolled (964, 451) with delta (0, 0)
Screenshot: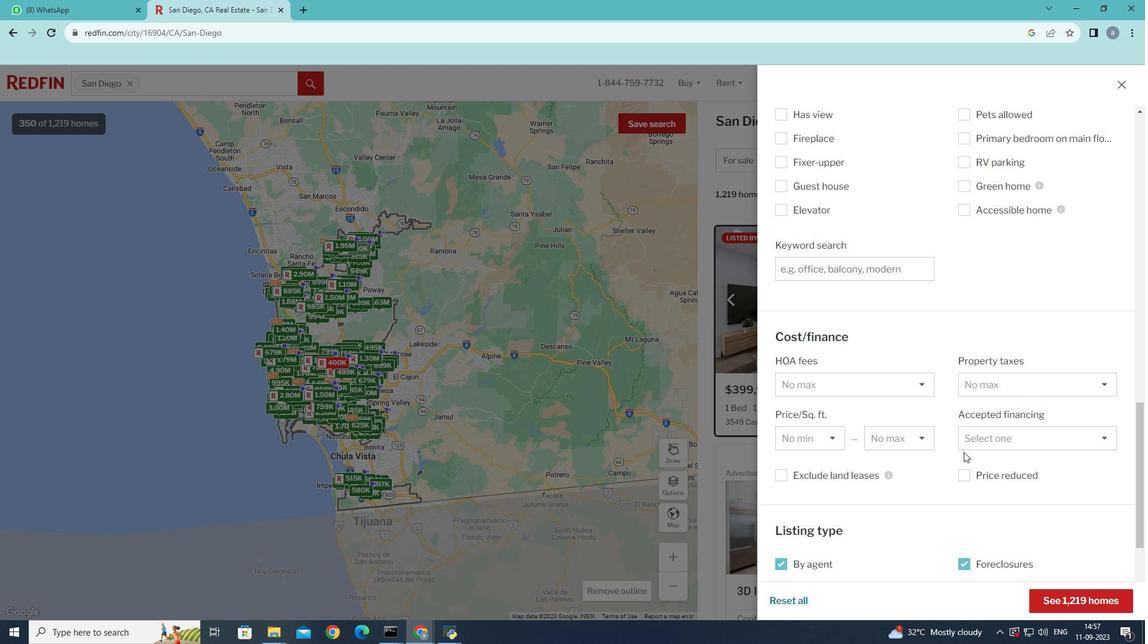 
Action: Mouse scrolled (964, 451) with delta (0, 0)
Screenshot: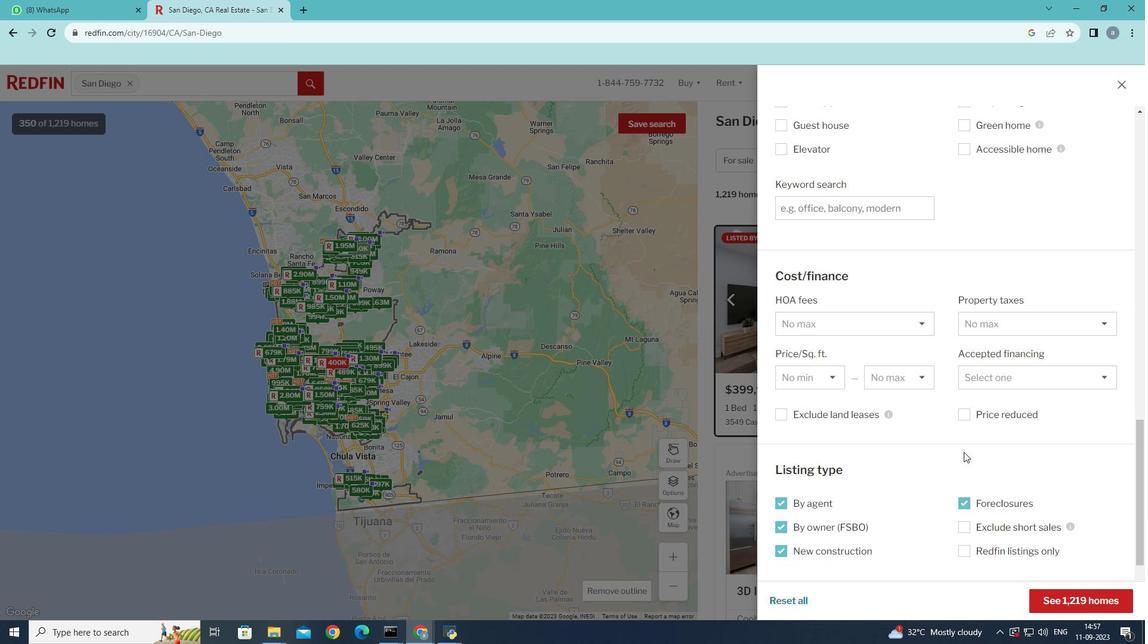 
Action: Mouse moved to (777, 414)
Screenshot: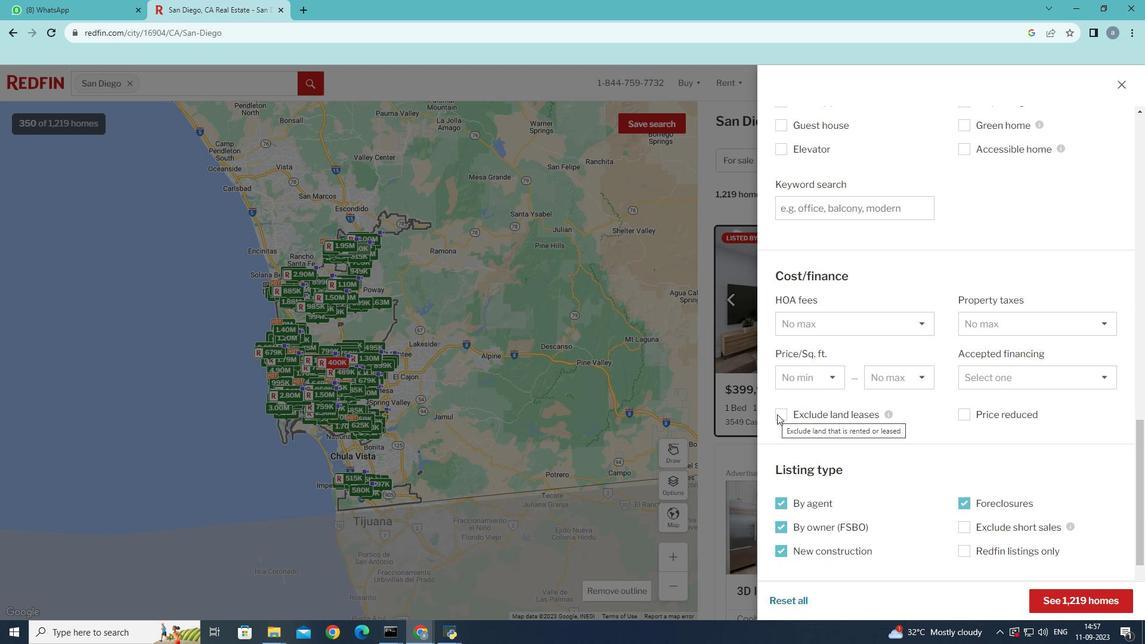 
Action: Mouse pressed left at (777, 414)
Screenshot: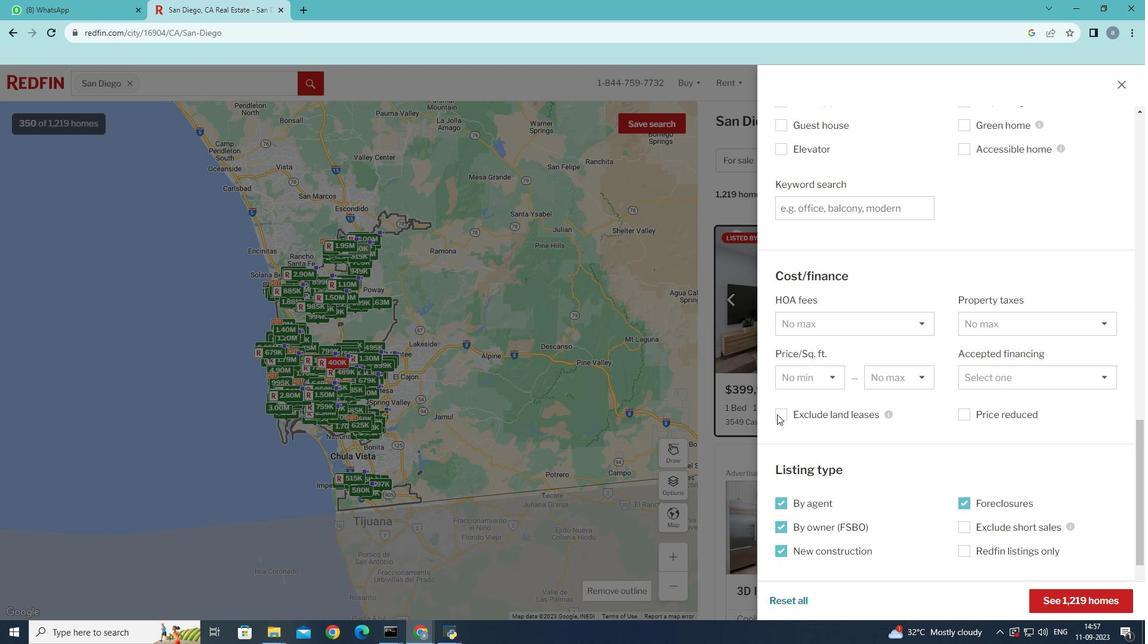 
Action: Mouse moved to (1066, 603)
Screenshot: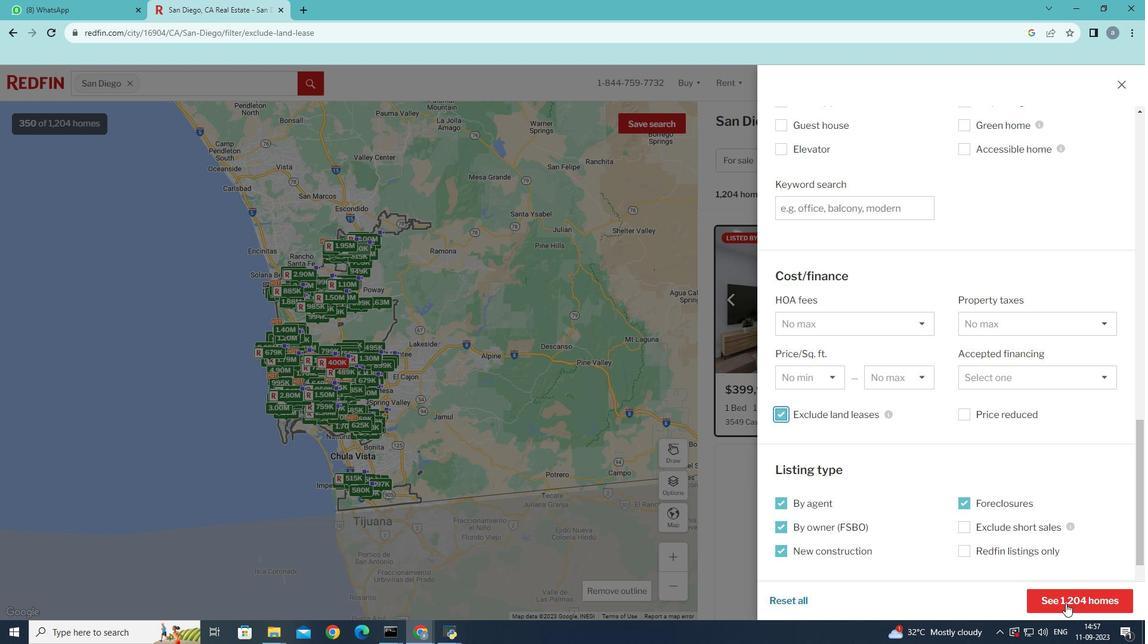 
Action: Mouse pressed left at (1066, 603)
Screenshot: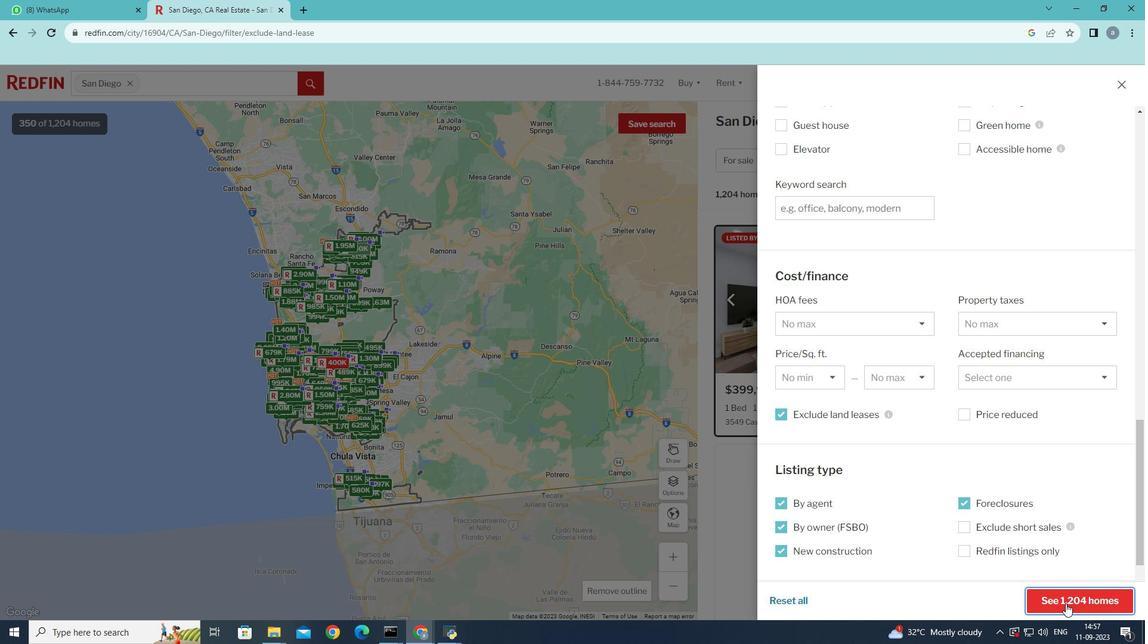 
Action: Mouse moved to (922, 517)
Screenshot: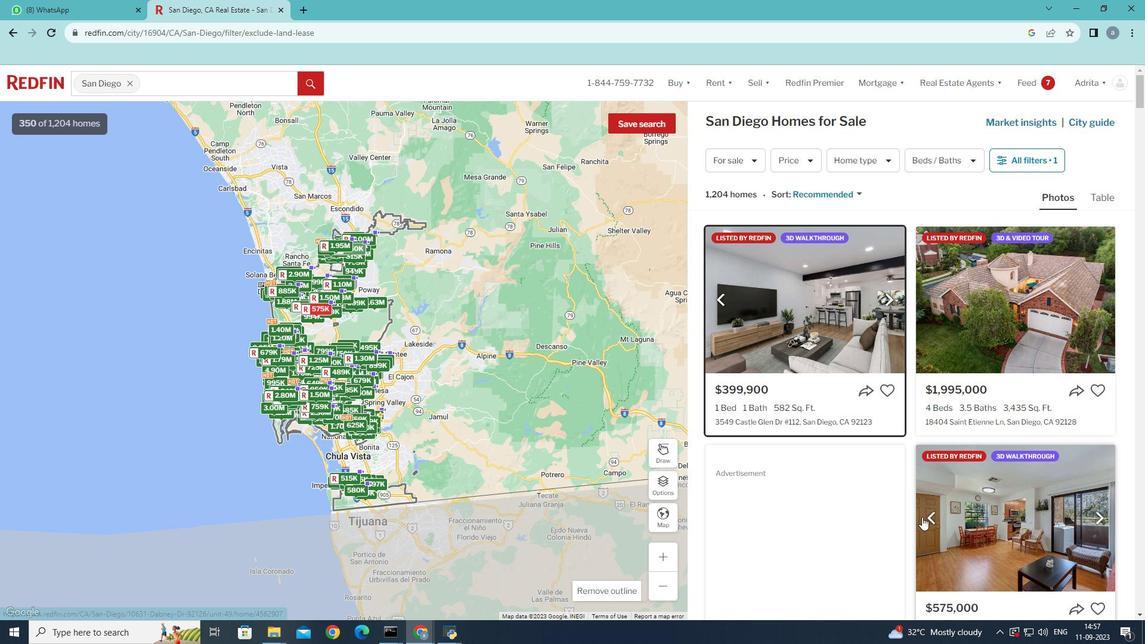 
